Task: Find connections with filter location Ourinhos with filter topic #entrepreneursmindsetwith filter profile language Spanish with filter current company Intelerad Medical Systems with filter school St. Marys College with filter industry Bars, Taverns, and Nightclubs with filter service category Wealth Management with filter keywords title Translator
Action: Mouse moved to (261, 374)
Screenshot: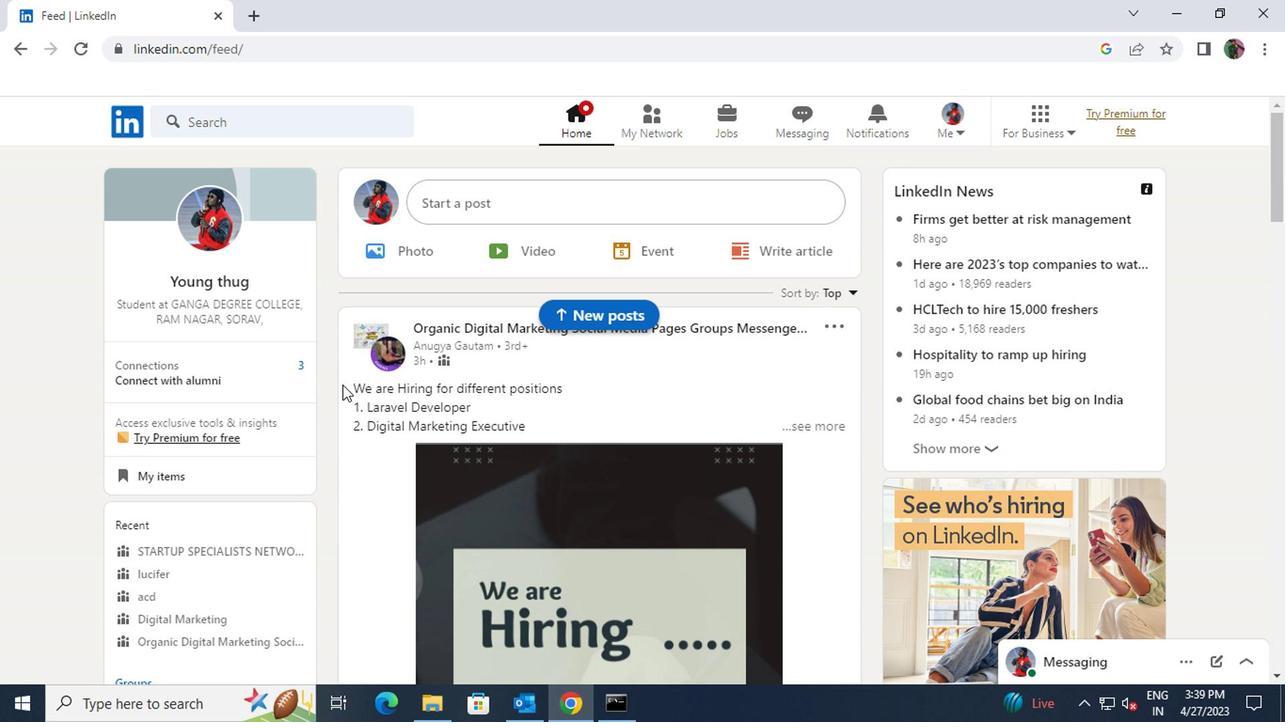 
Action: Mouse pressed left at (261, 374)
Screenshot: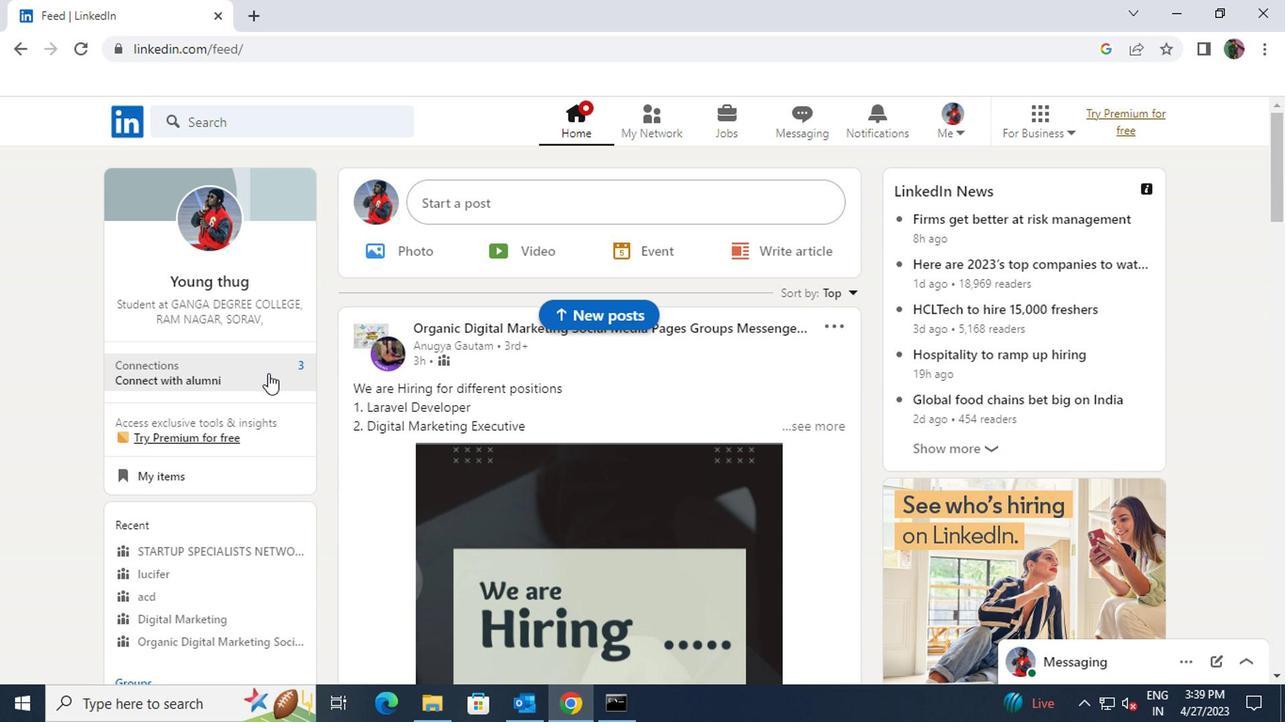 
Action: Mouse moved to (265, 233)
Screenshot: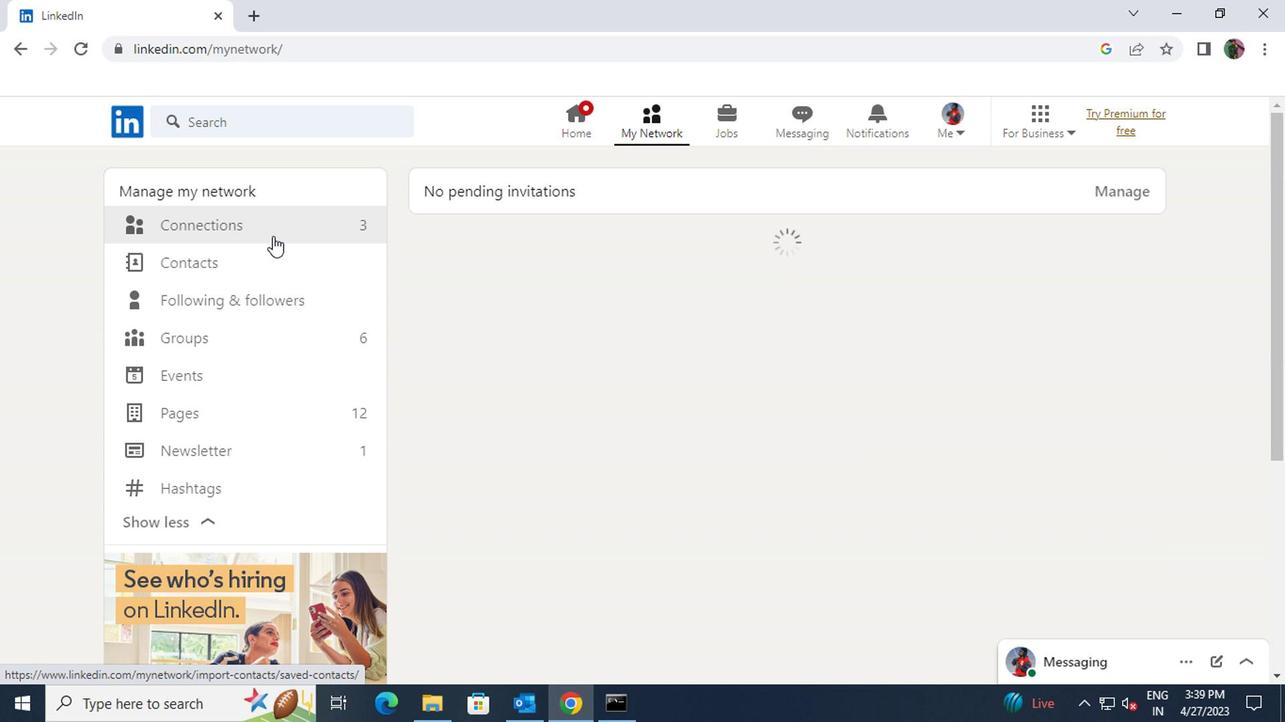 
Action: Mouse pressed left at (265, 233)
Screenshot: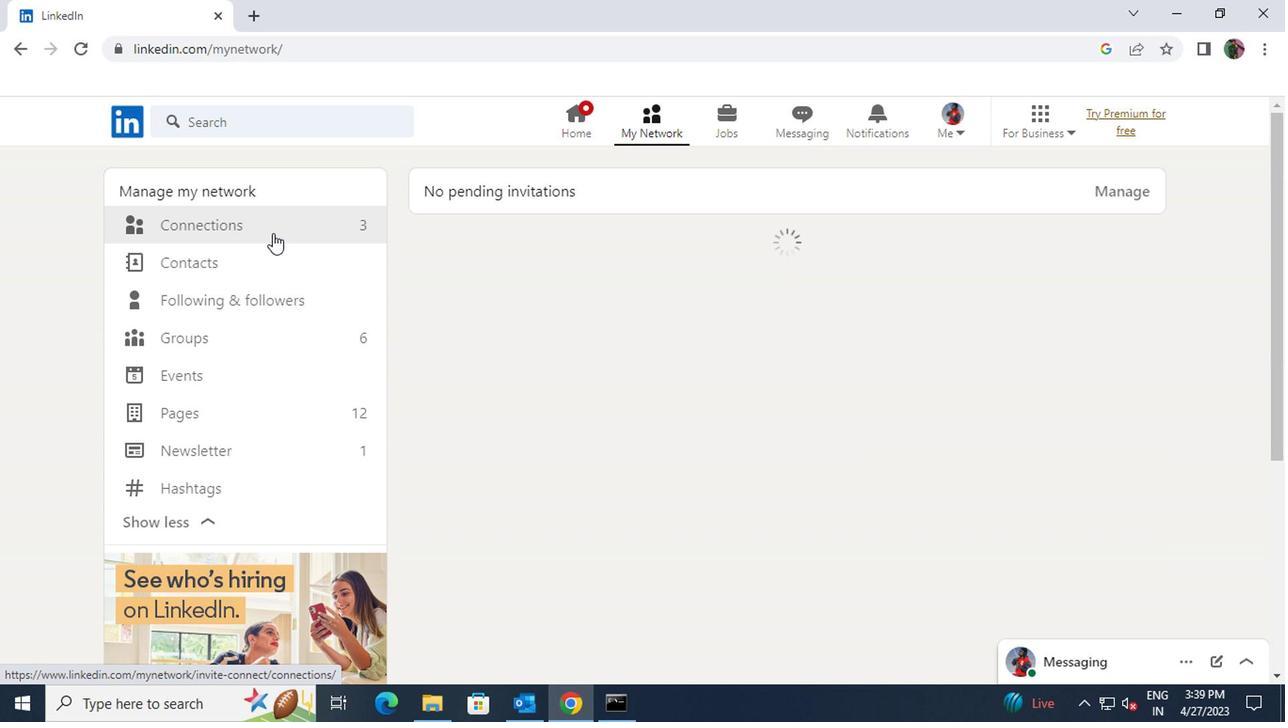 
Action: Mouse moved to (761, 220)
Screenshot: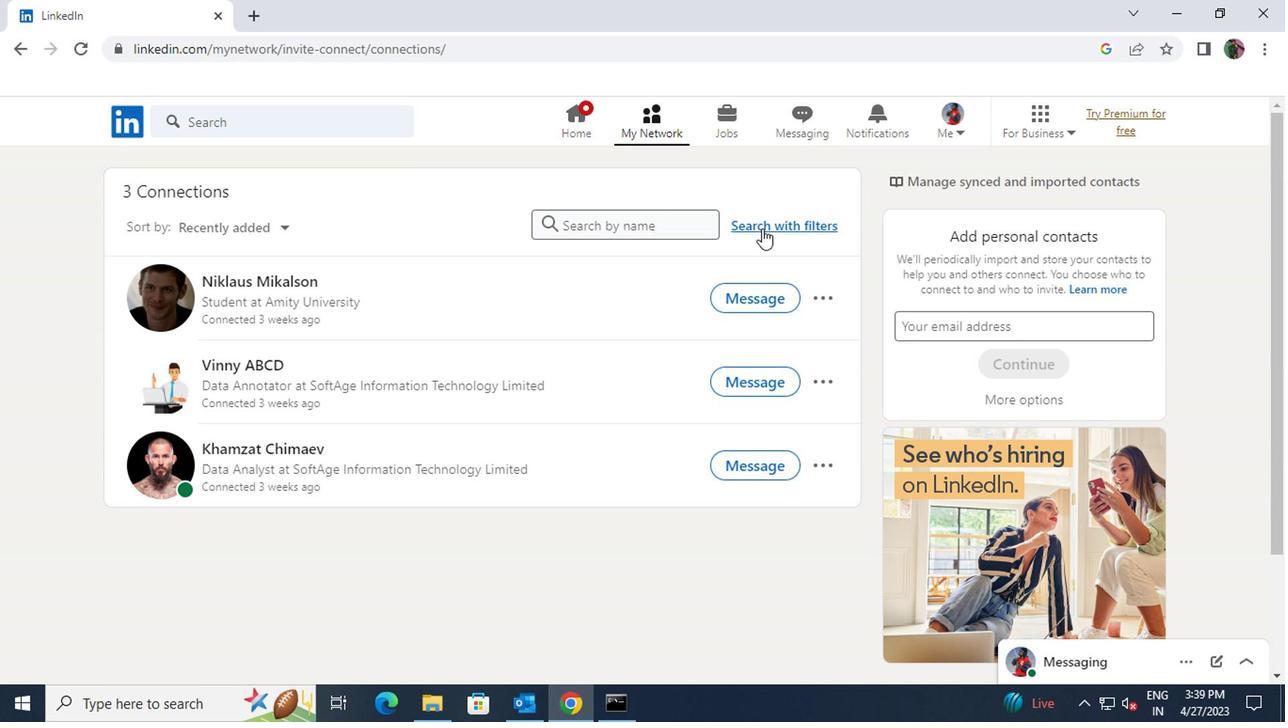 
Action: Mouse pressed left at (761, 220)
Screenshot: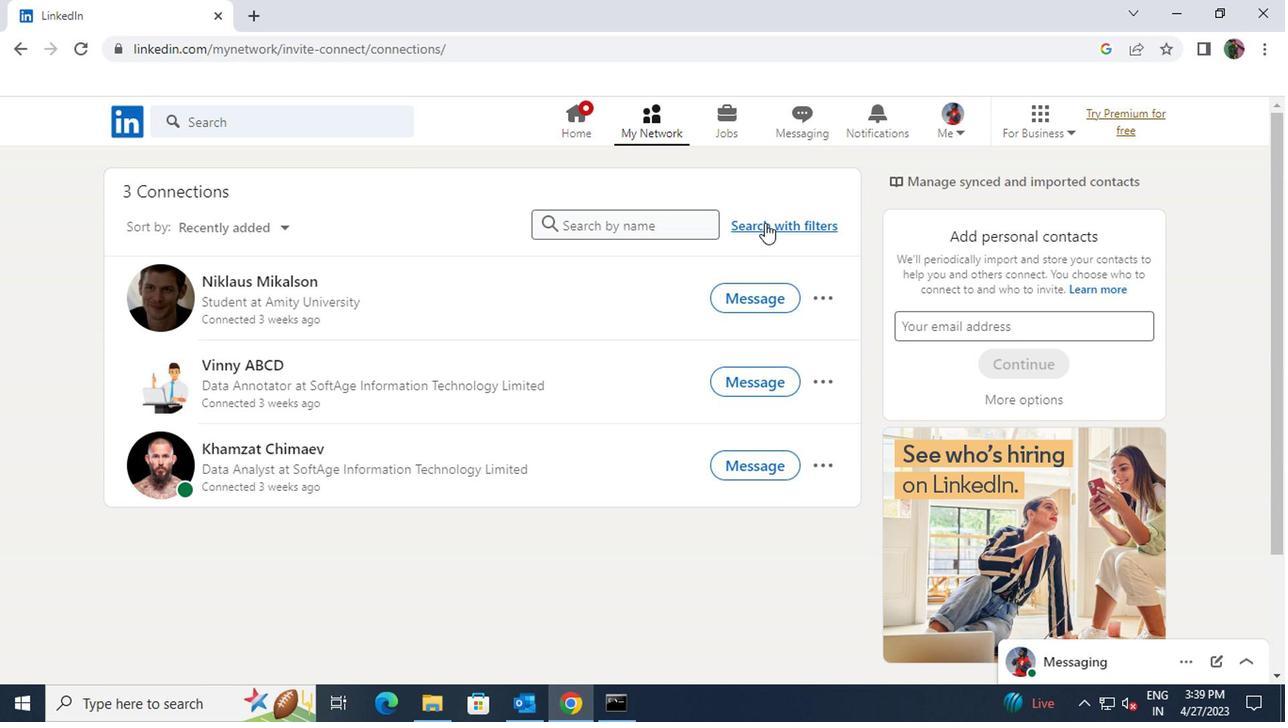 
Action: Mouse moved to (710, 179)
Screenshot: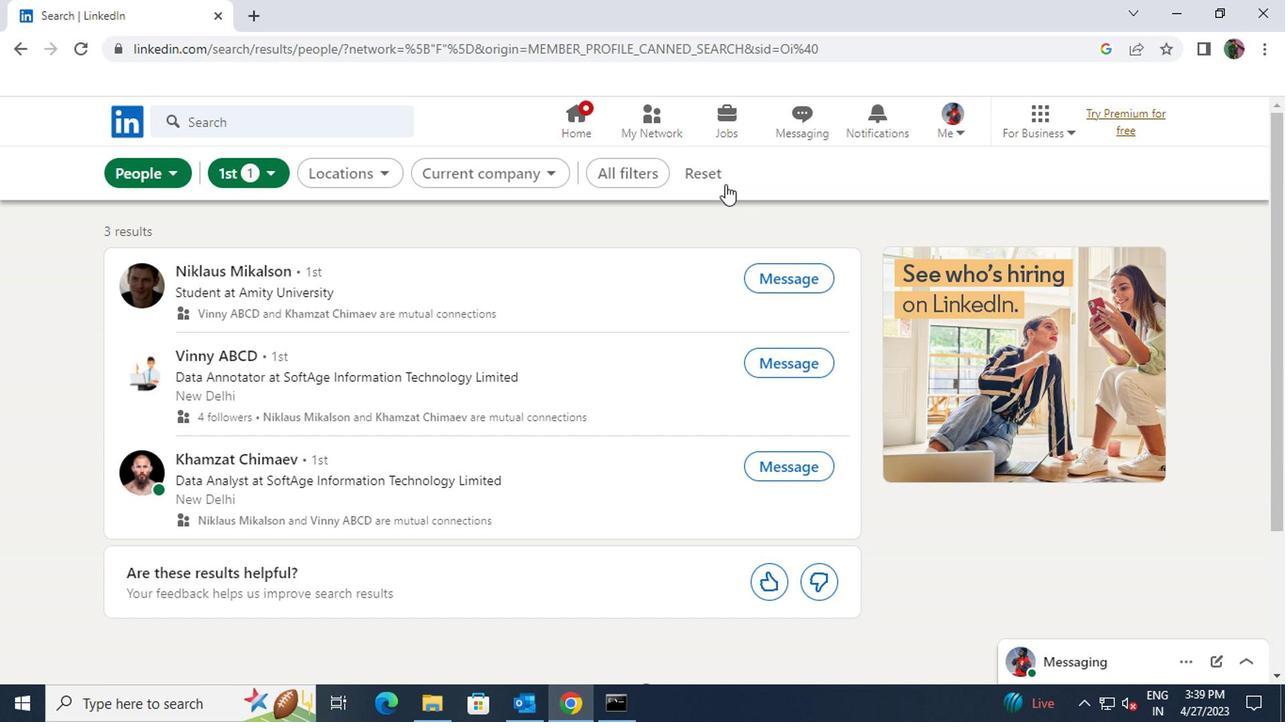 
Action: Mouse pressed left at (710, 179)
Screenshot: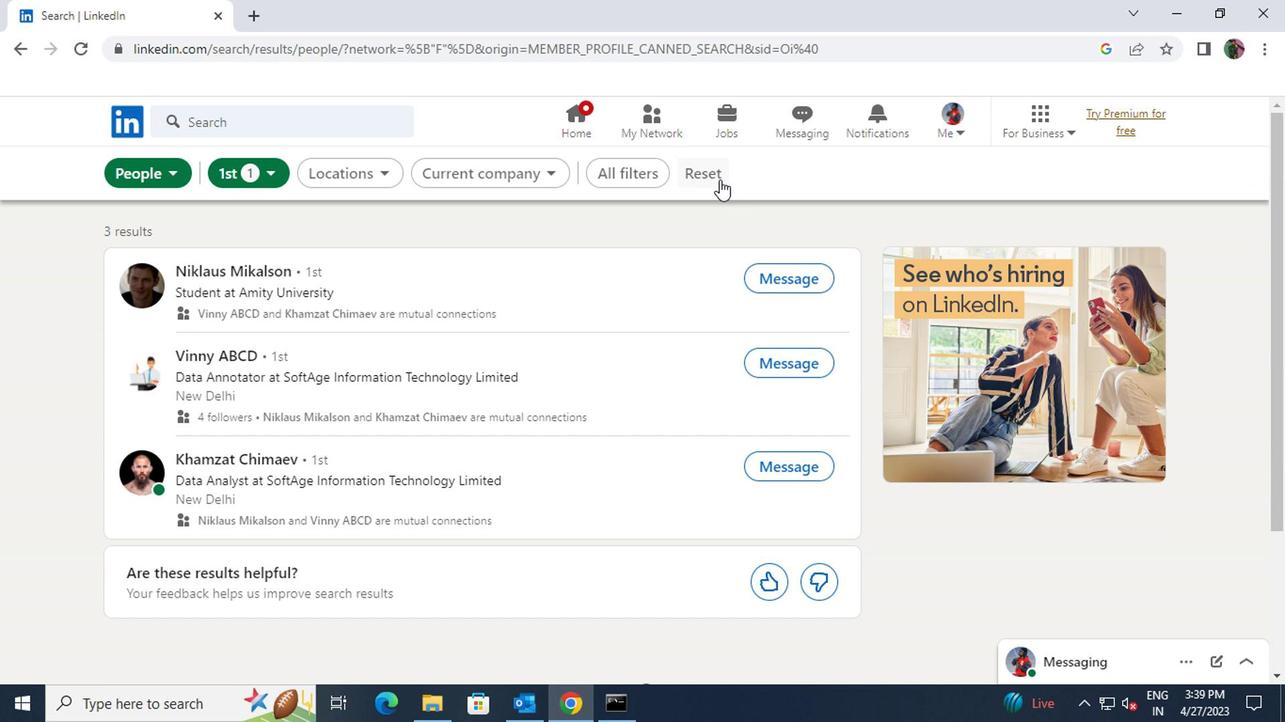 
Action: Mouse moved to (682, 176)
Screenshot: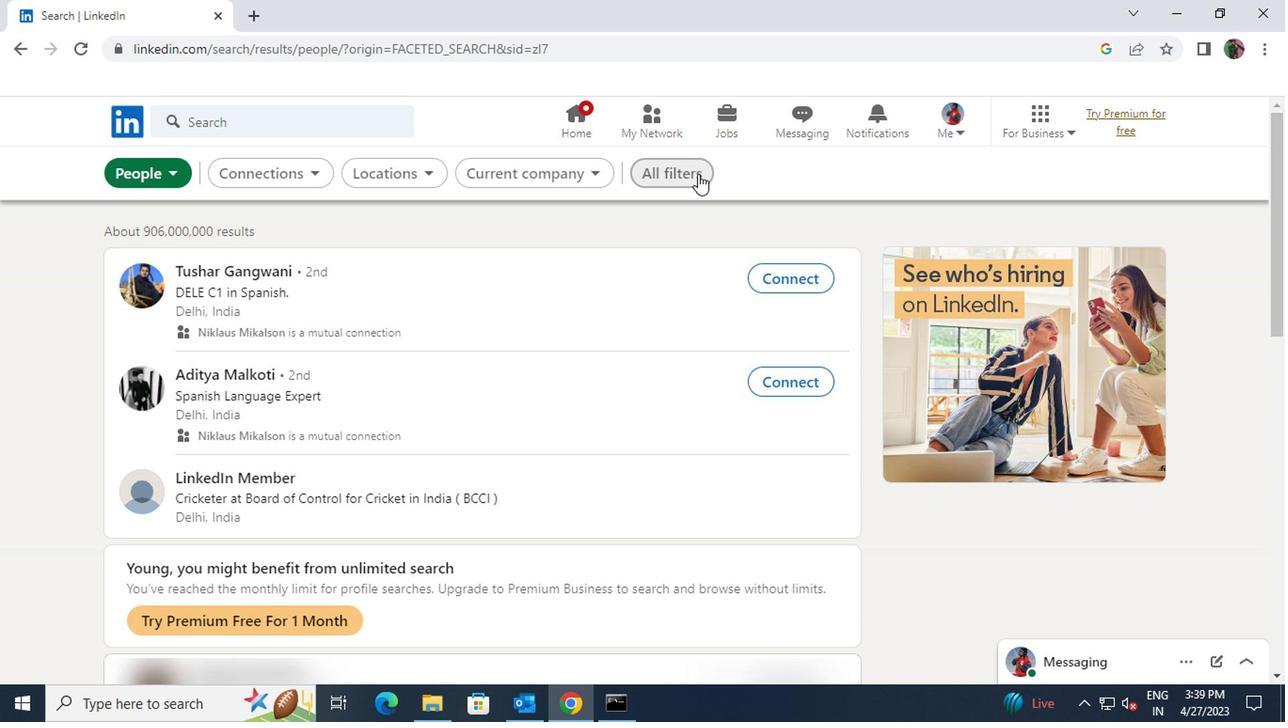 
Action: Mouse pressed left at (682, 176)
Screenshot: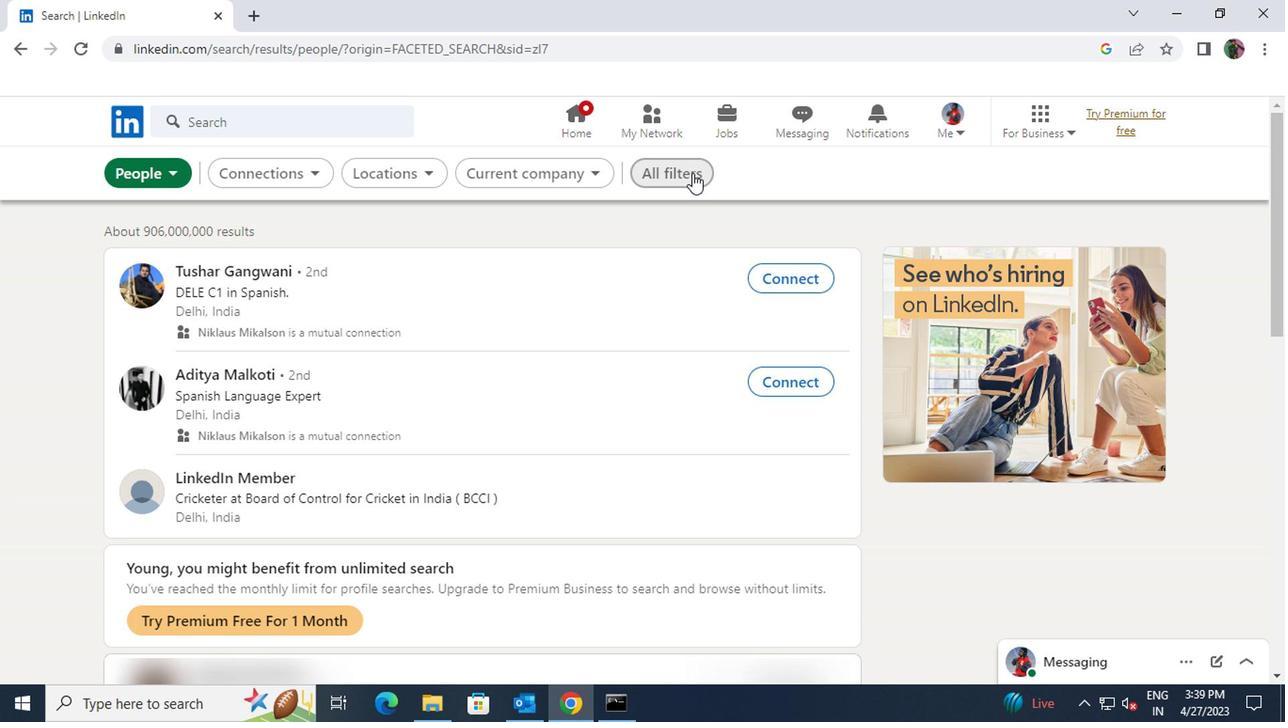 
Action: Mouse moved to (919, 401)
Screenshot: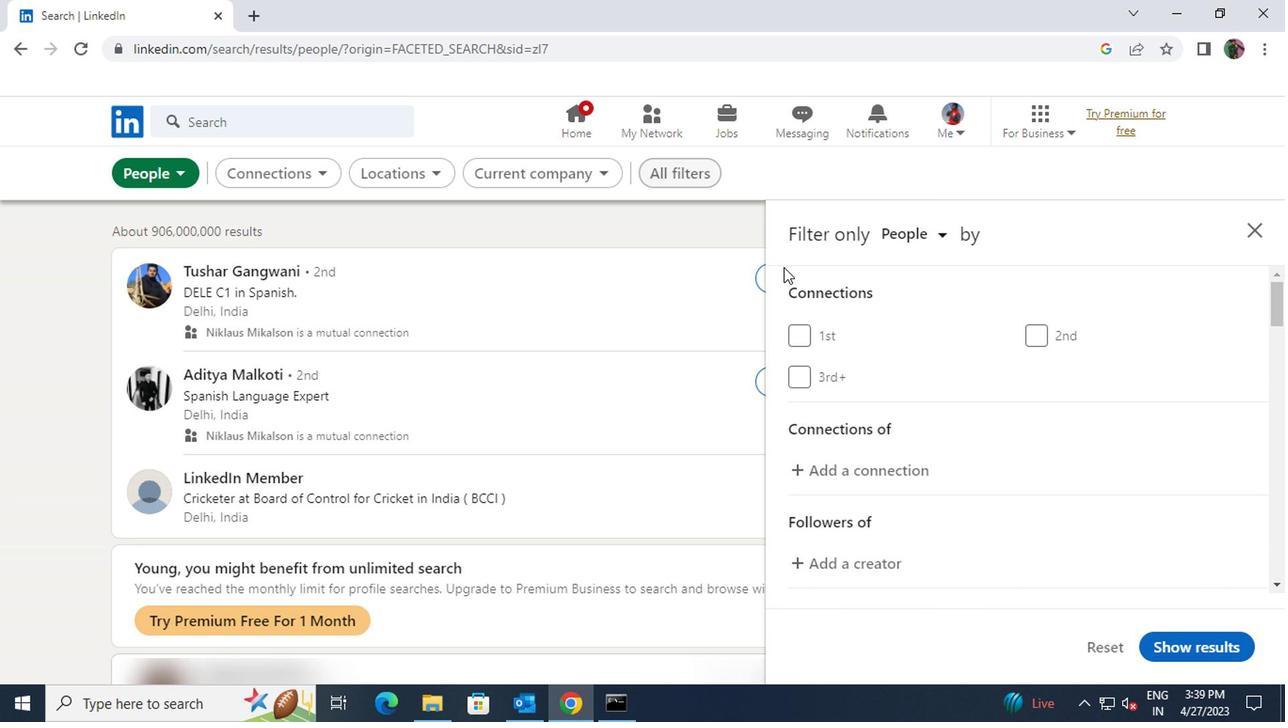 
Action: Mouse scrolled (919, 400) with delta (0, 0)
Screenshot: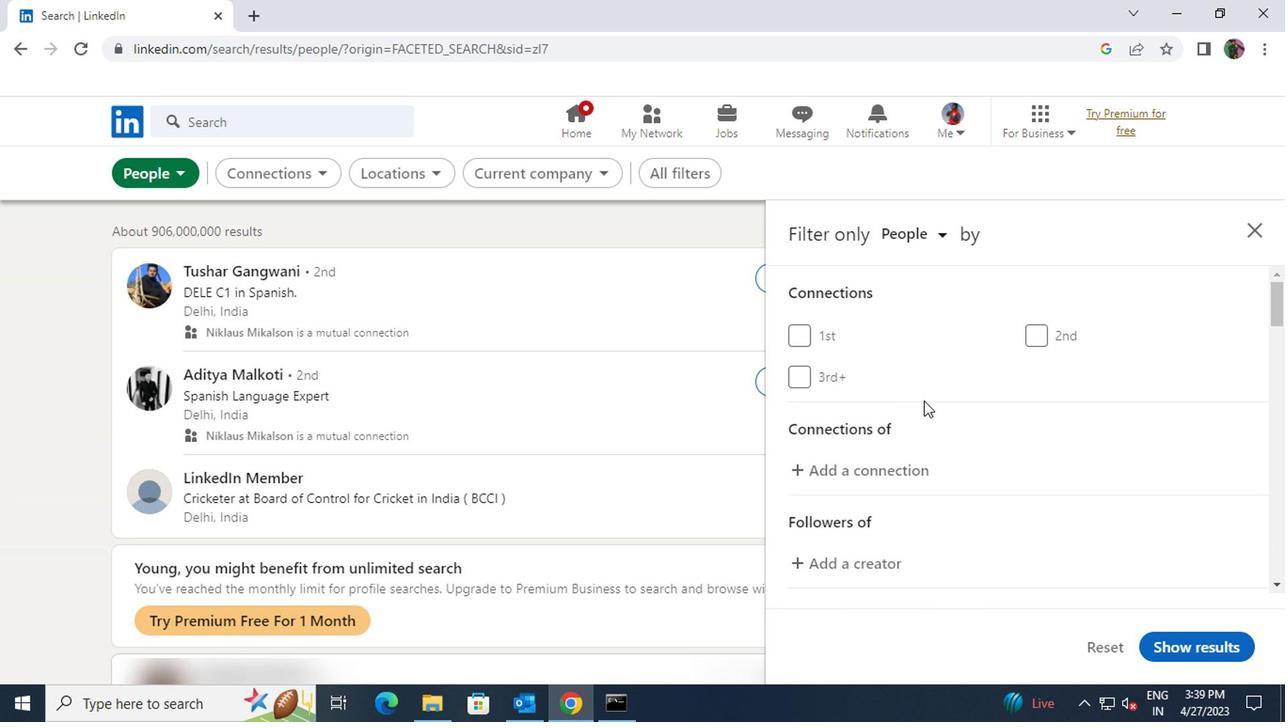 
Action: Mouse scrolled (919, 400) with delta (0, 0)
Screenshot: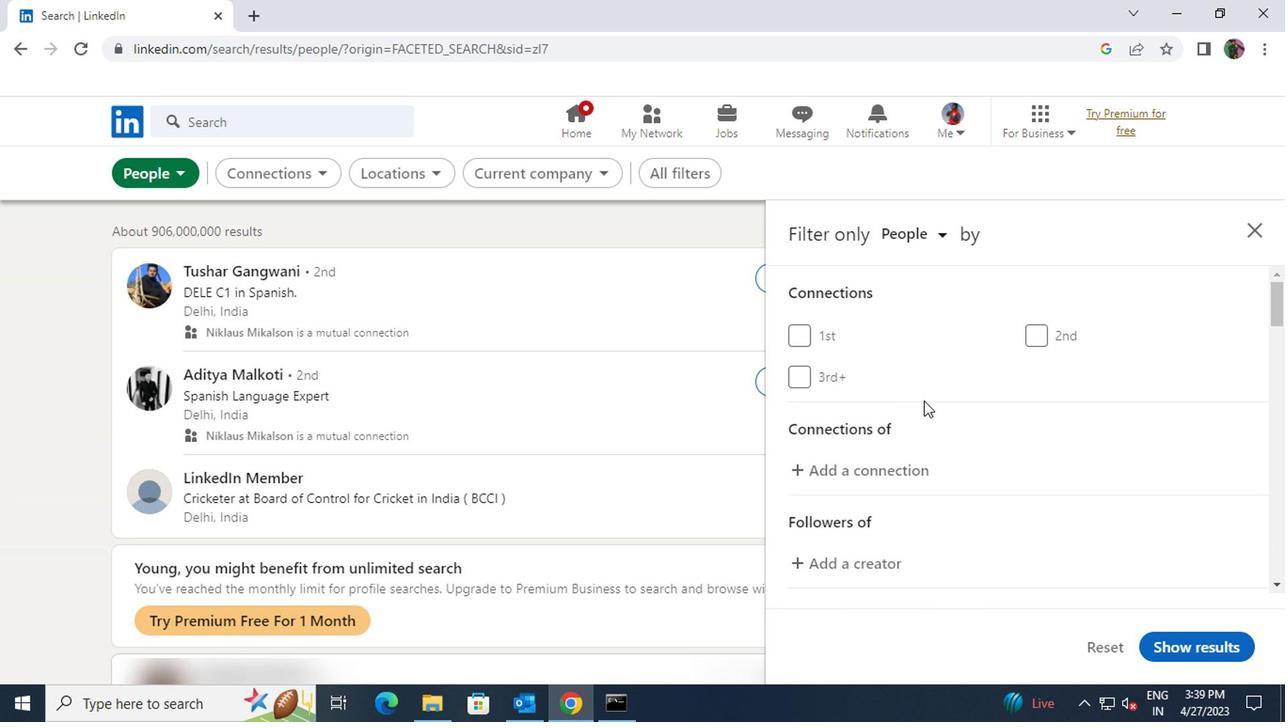 
Action: Mouse scrolled (919, 400) with delta (0, 0)
Screenshot: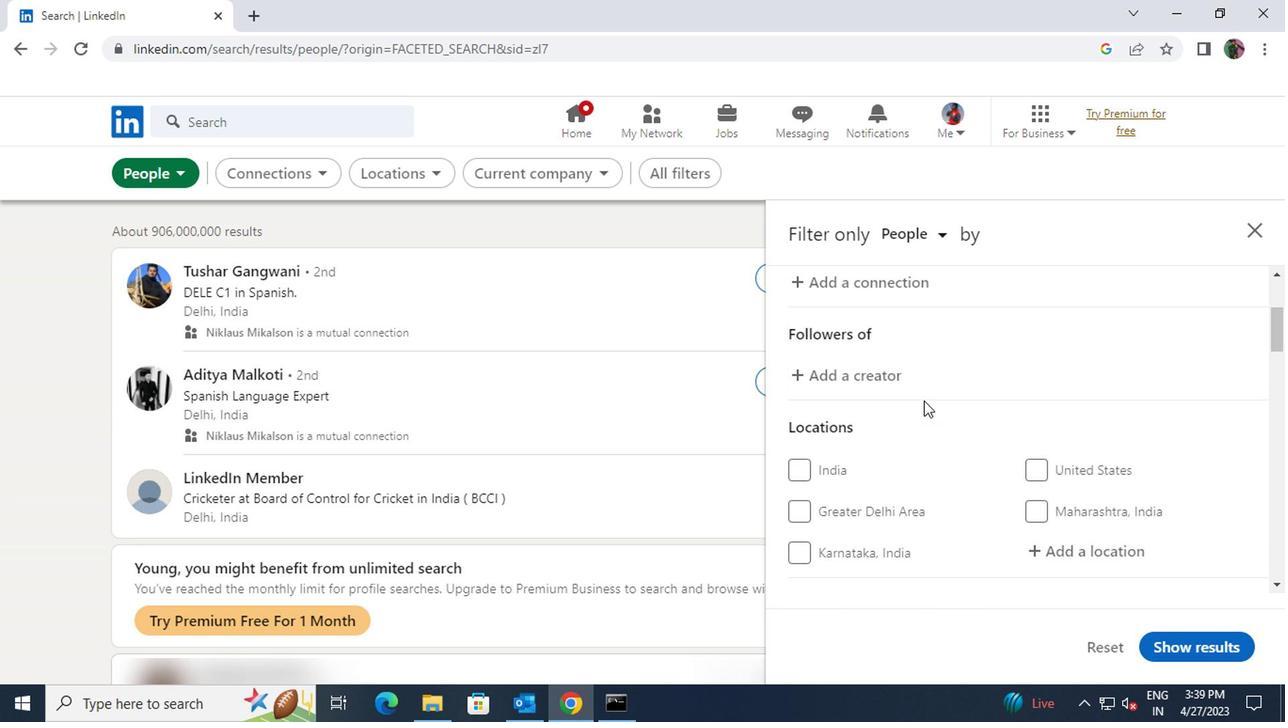 
Action: Mouse moved to (1050, 457)
Screenshot: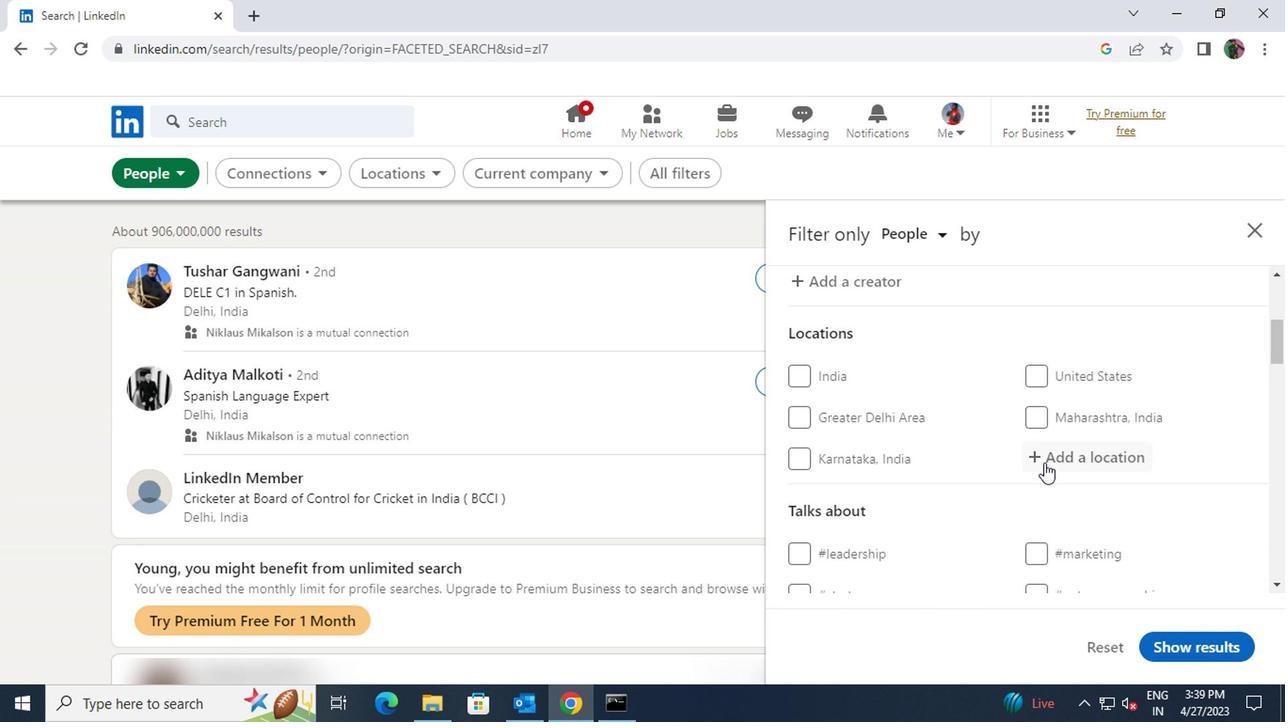 
Action: Mouse pressed left at (1050, 457)
Screenshot: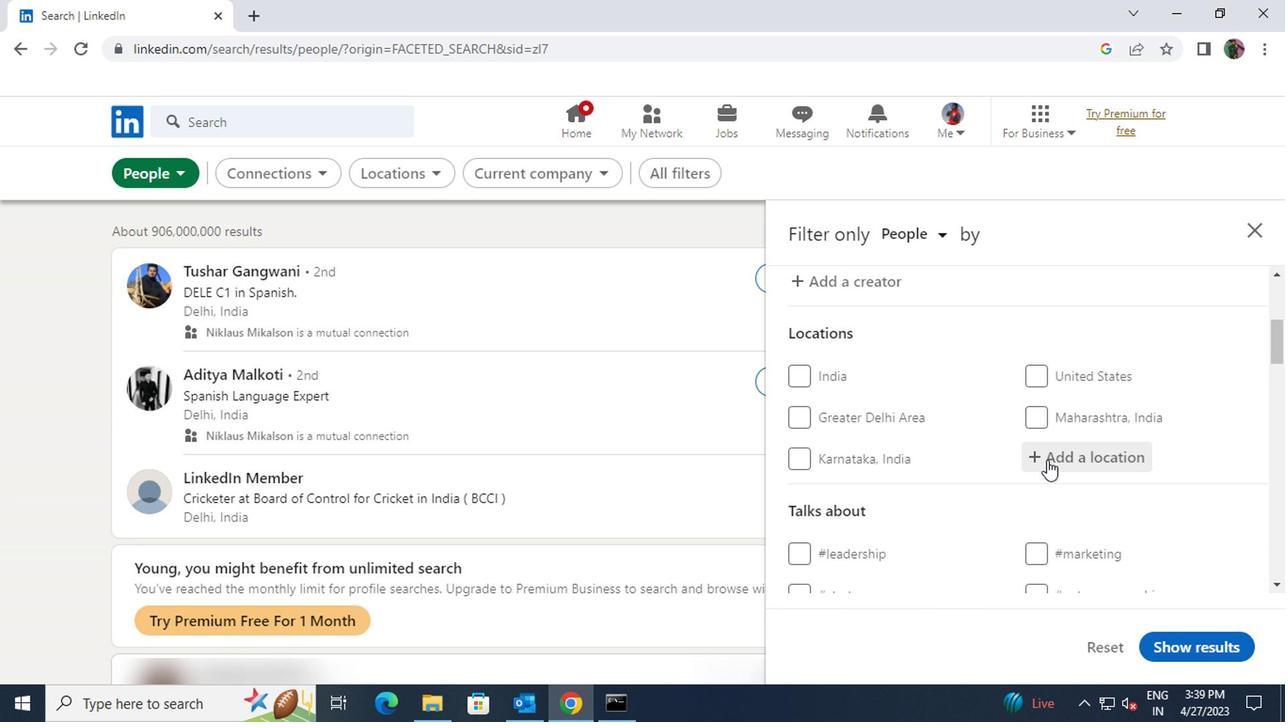 
Action: Mouse moved to (1050, 455)
Screenshot: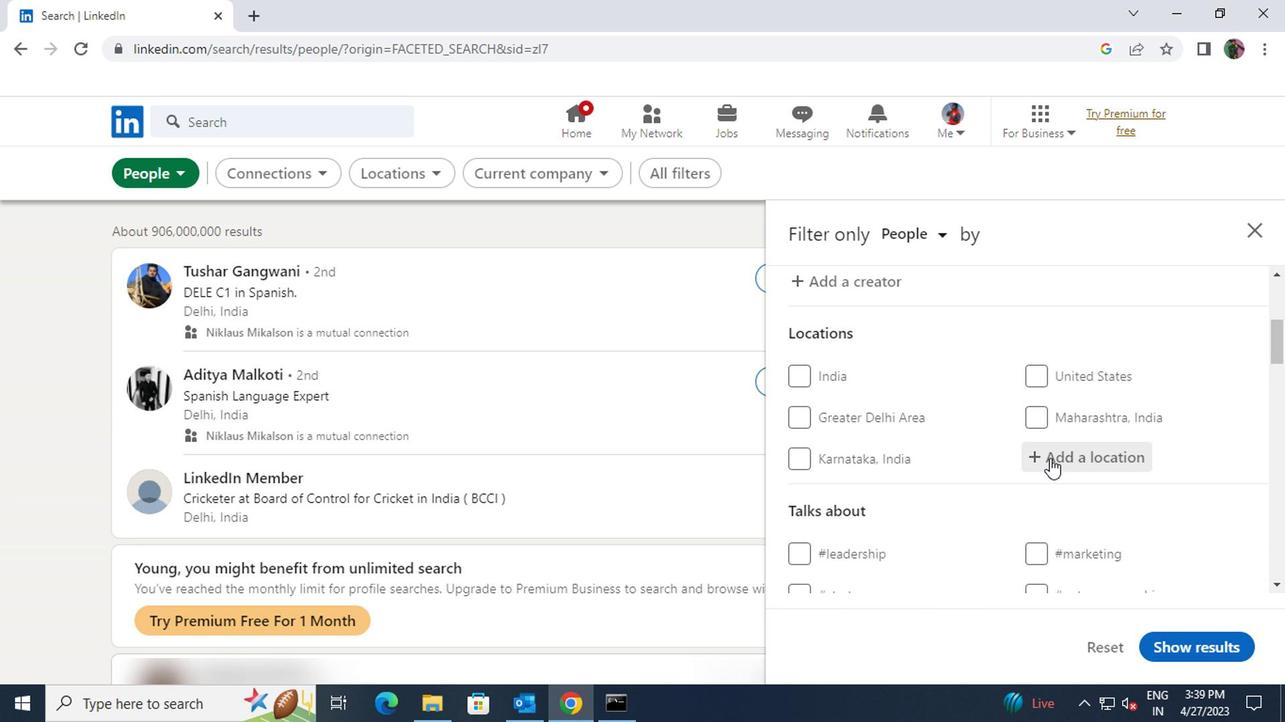 
Action: Key pressed <Key.shift>OURINHOS
Screenshot: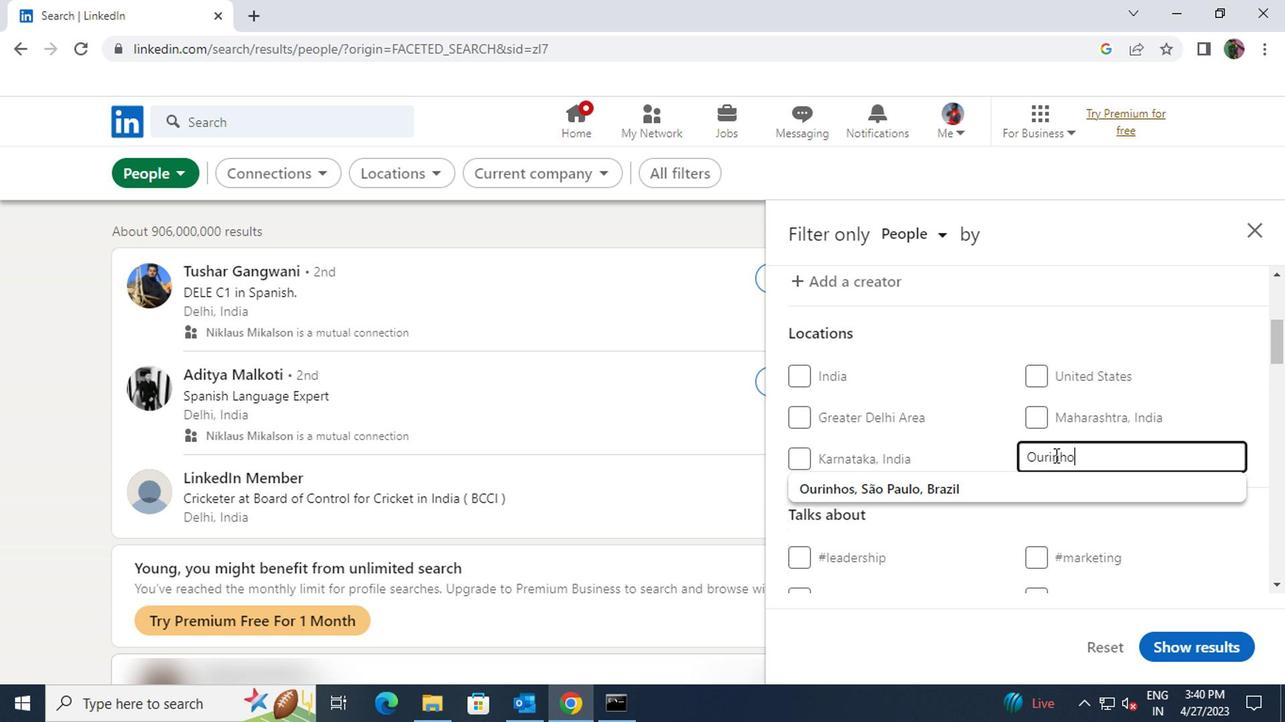 
Action: Mouse moved to (1032, 481)
Screenshot: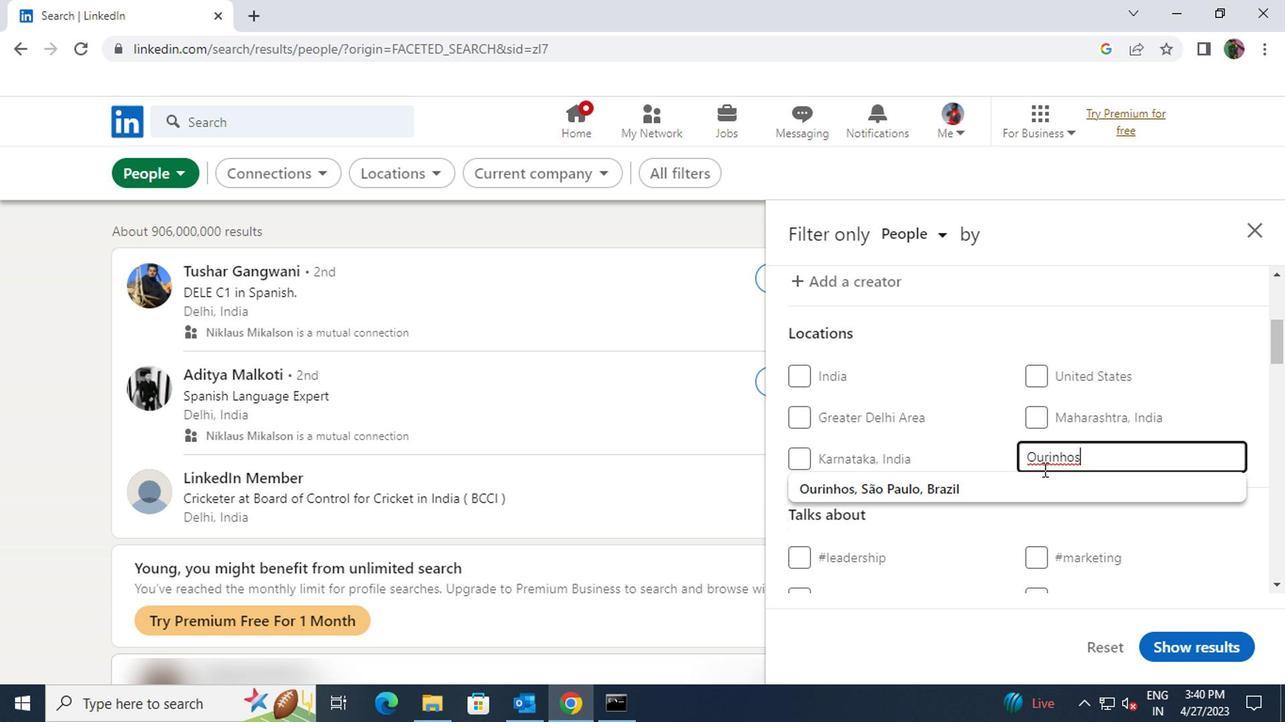 
Action: Mouse pressed left at (1032, 481)
Screenshot: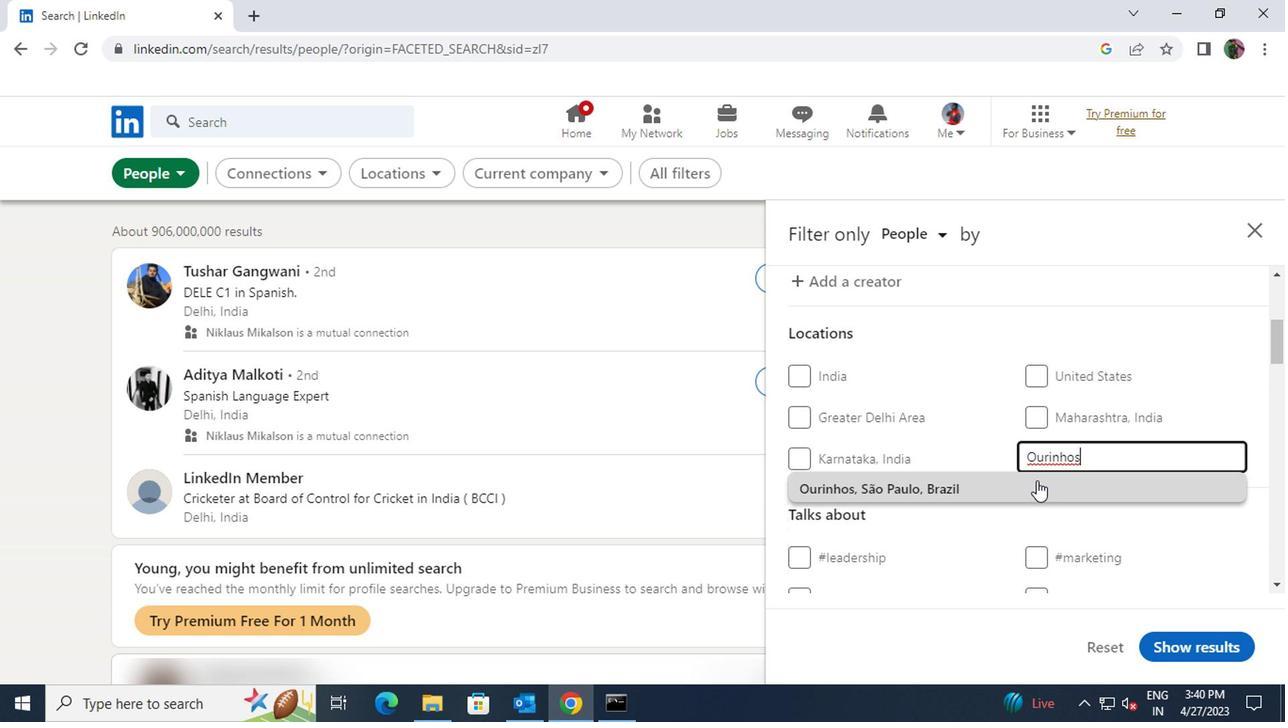 
Action: Mouse scrolled (1032, 479) with delta (0, -1)
Screenshot: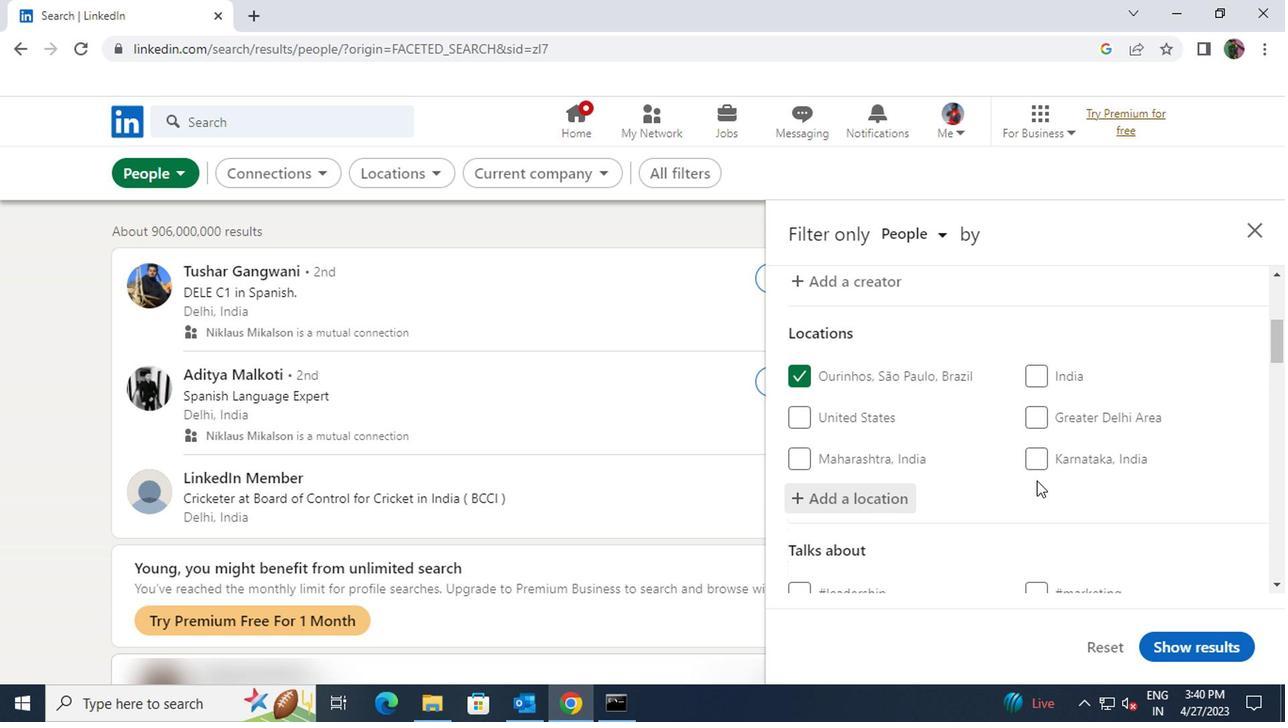 
Action: Mouse scrolled (1032, 479) with delta (0, -1)
Screenshot: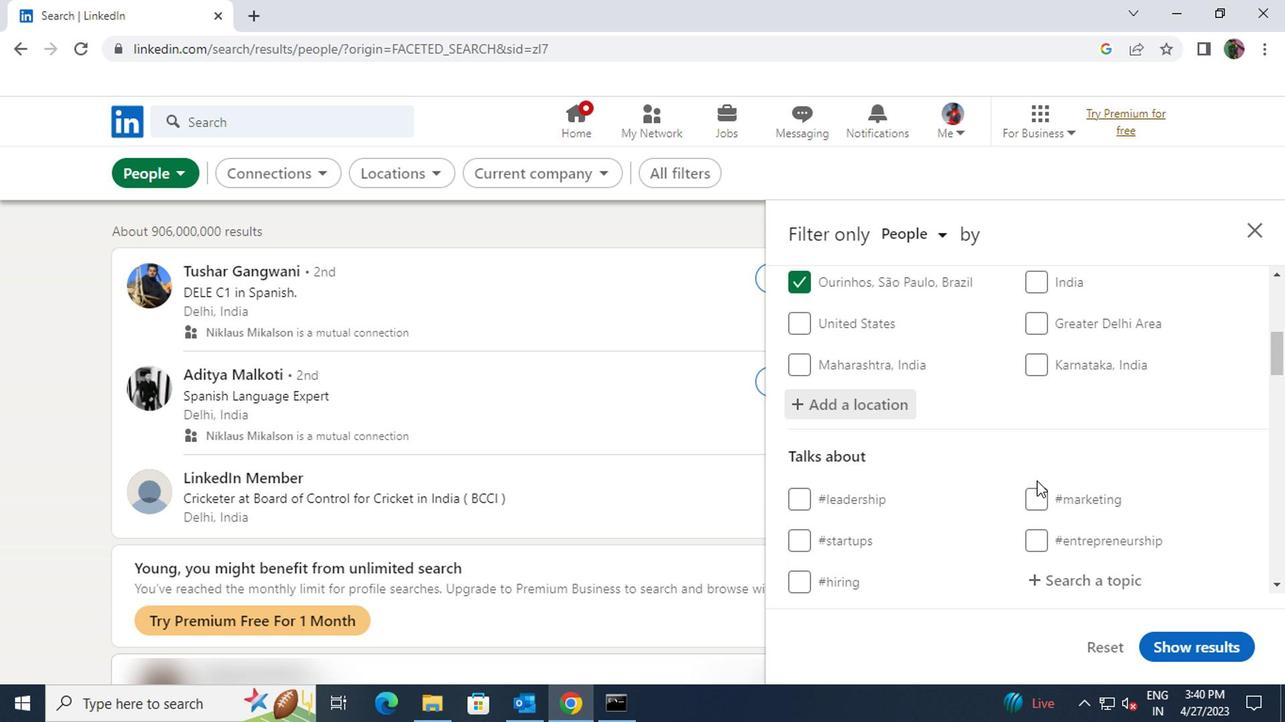 
Action: Mouse pressed left at (1032, 481)
Screenshot: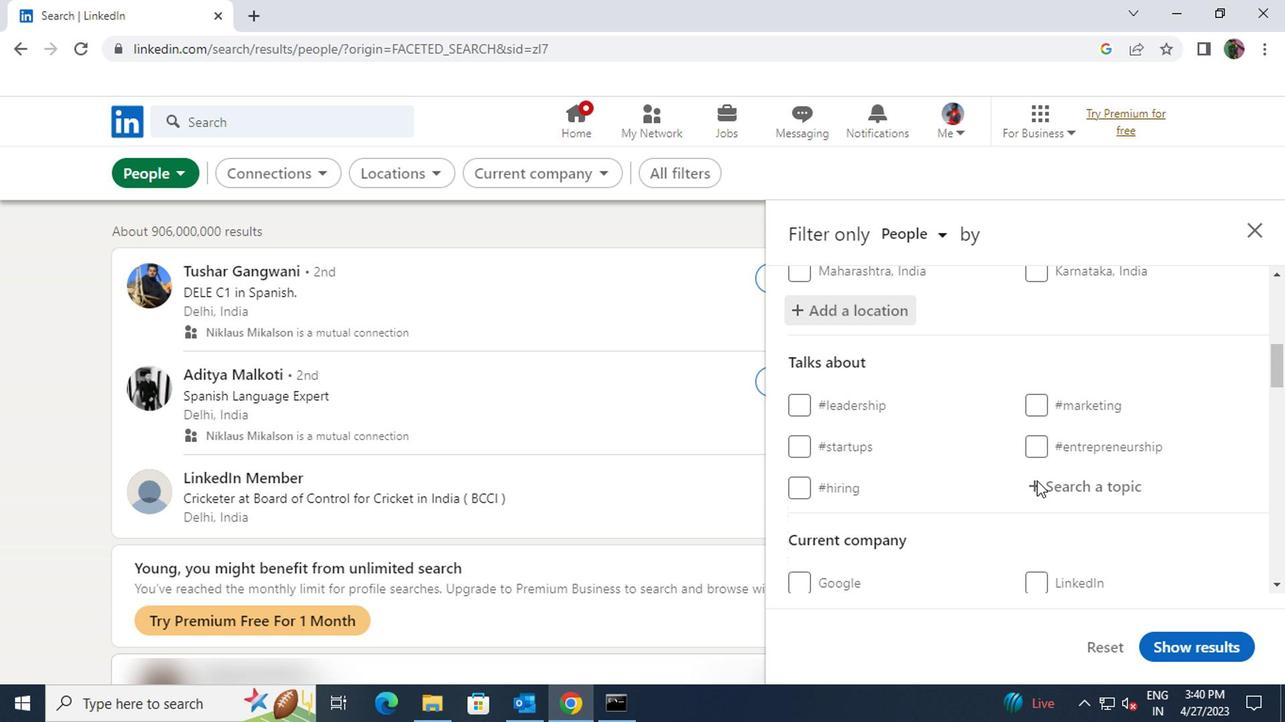 
Action: Key pressed <Key.shift><Key.shift><Key.shift><Key.shift><Key.shift><Key.shift><Key.shift><Key.shift><Key.shift><Key.shift><Key.shift><Key.shift><Key.shift><Key.shift><Key.shift><Key.shift><Key.shift><Key.shift>#ENTERPENERMINDSETWITH
Screenshot: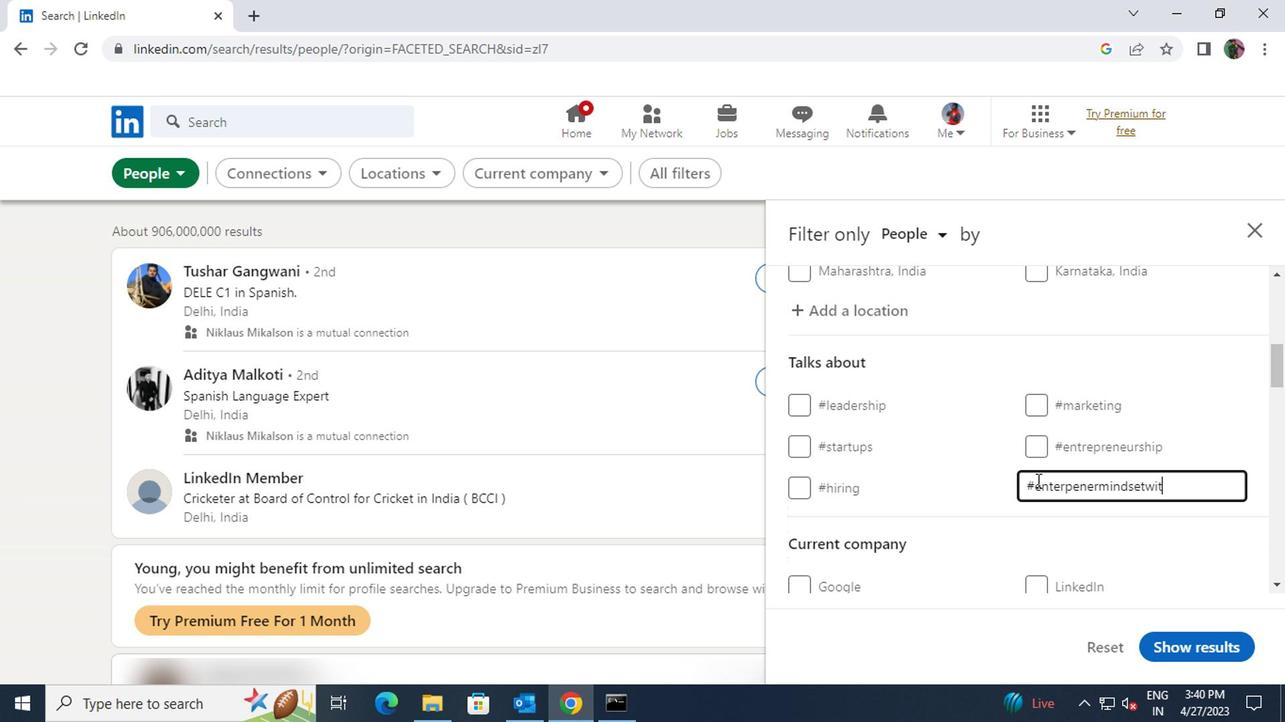 
Action: Mouse scrolled (1032, 479) with delta (0, -1)
Screenshot: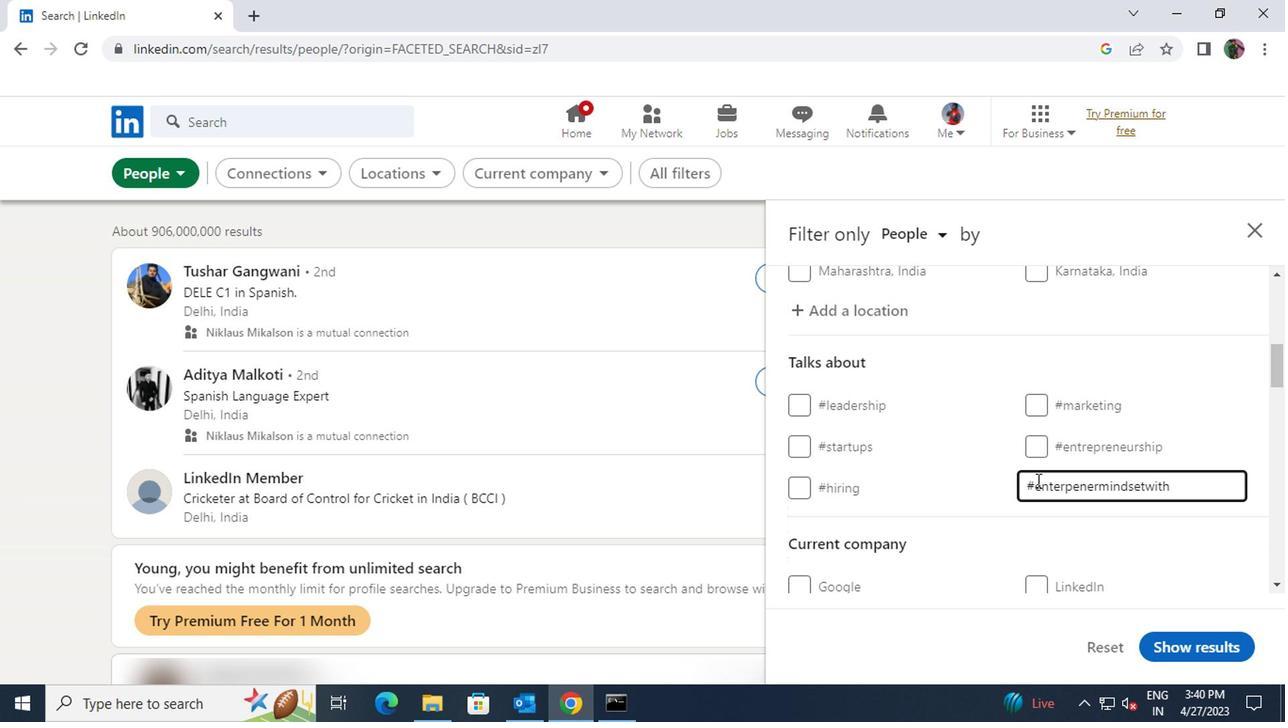 
Action: Mouse scrolled (1032, 479) with delta (0, -1)
Screenshot: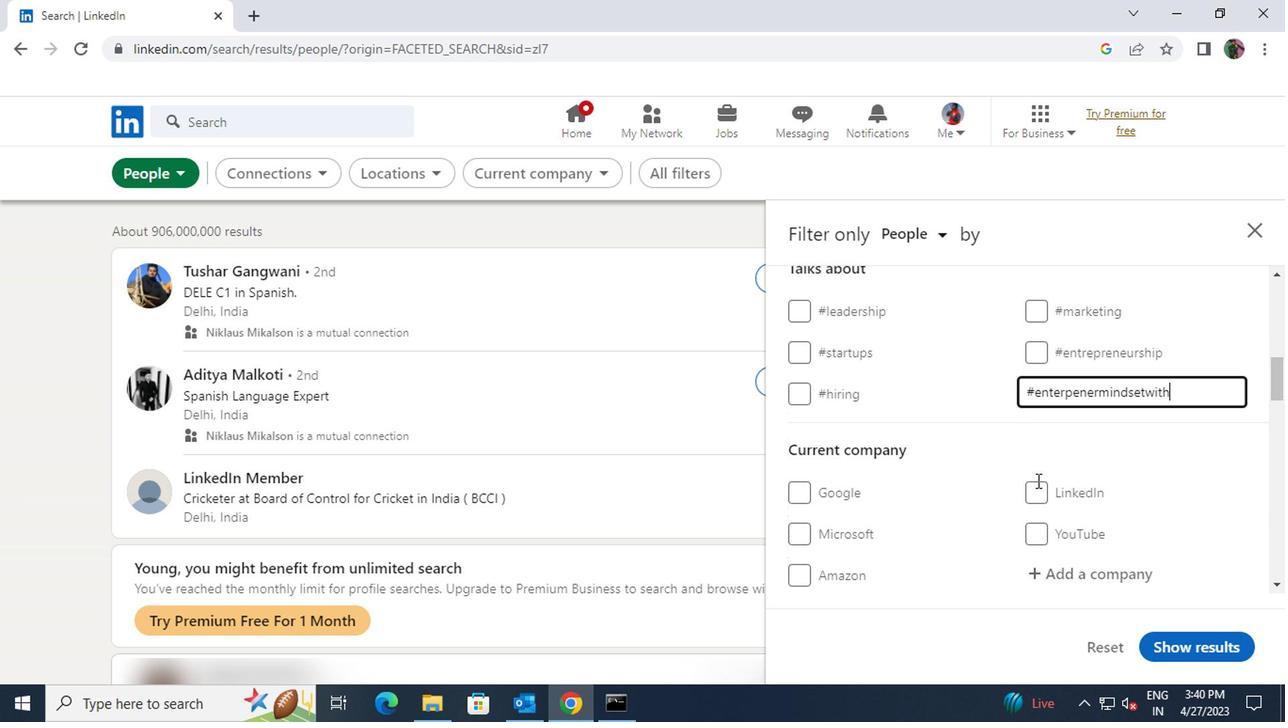 
Action: Mouse pressed left at (1032, 481)
Screenshot: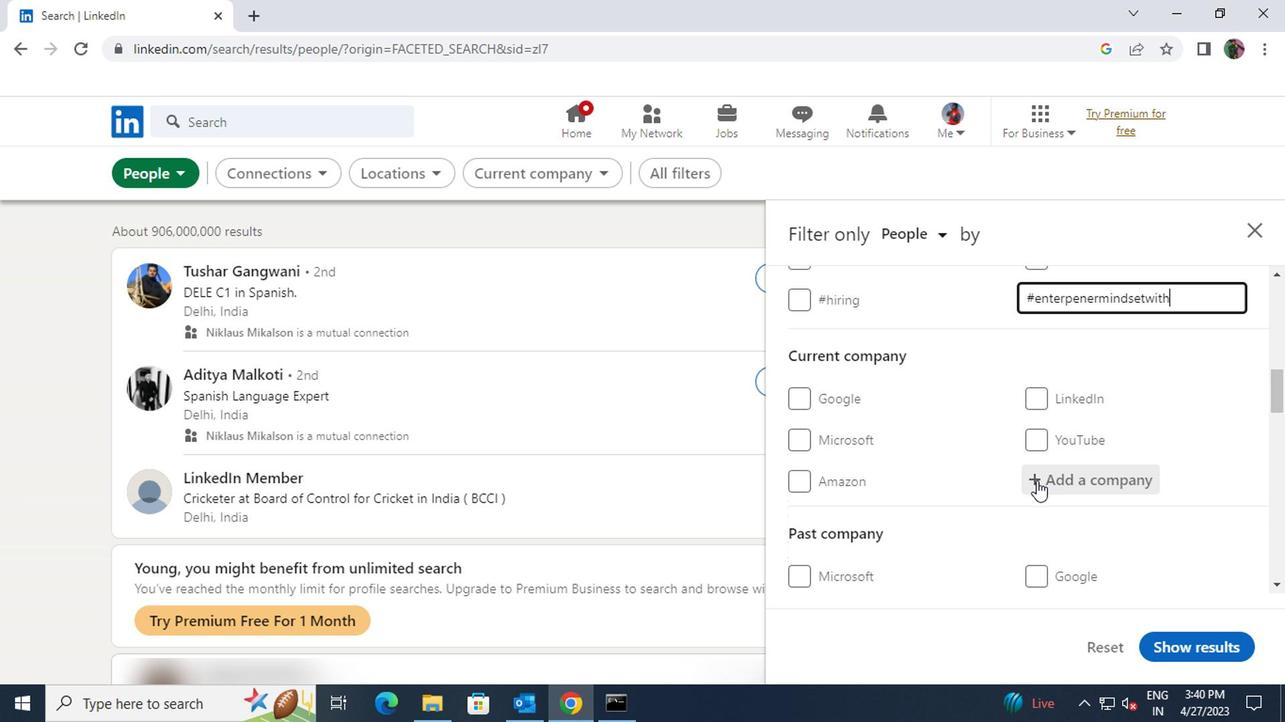 
Action: Key pressed <Key.shift>INTELER
Screenshot: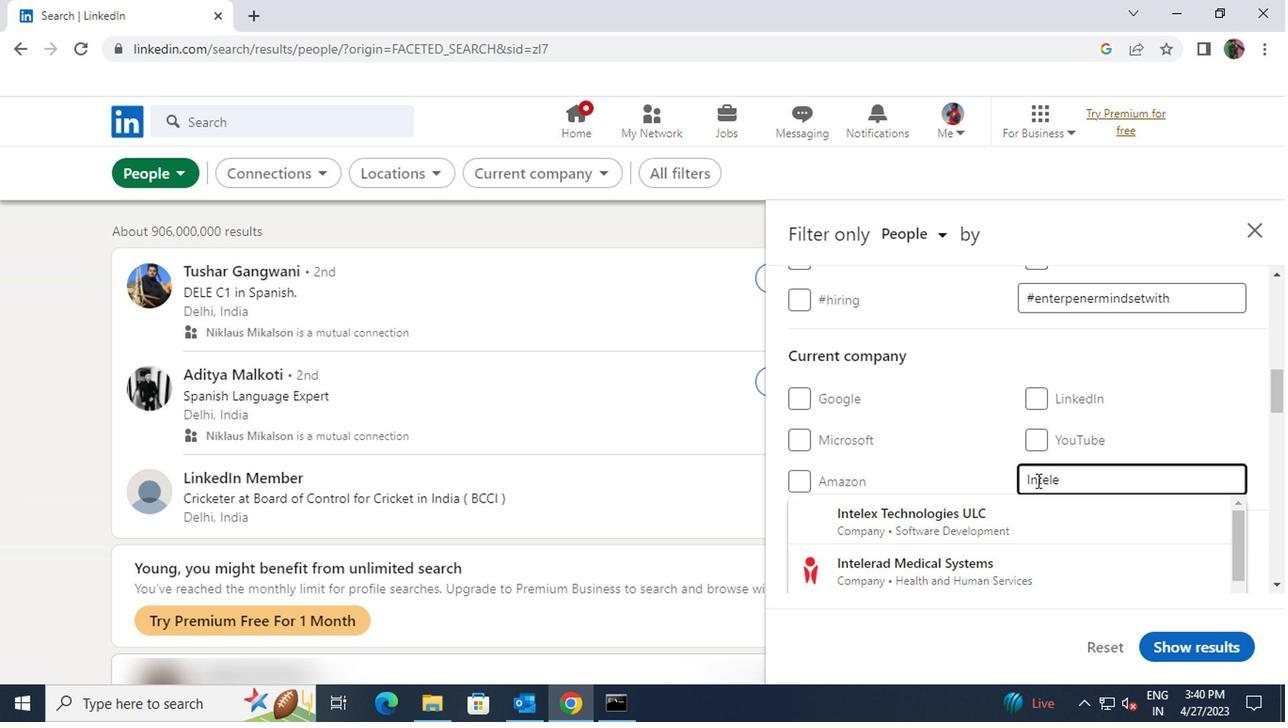 
Action: Mouse moved to (995, 520)
Screenshot: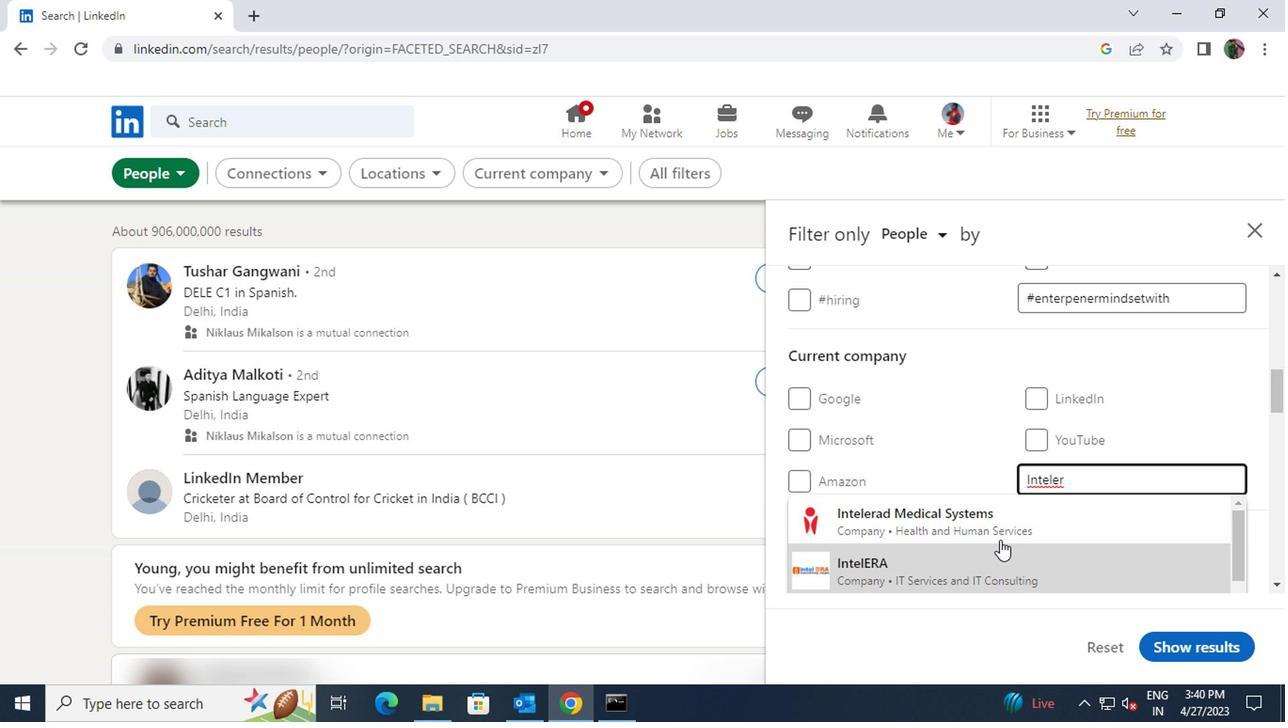 
Action: Mouse pressed left at (995, 520)
Screenshot: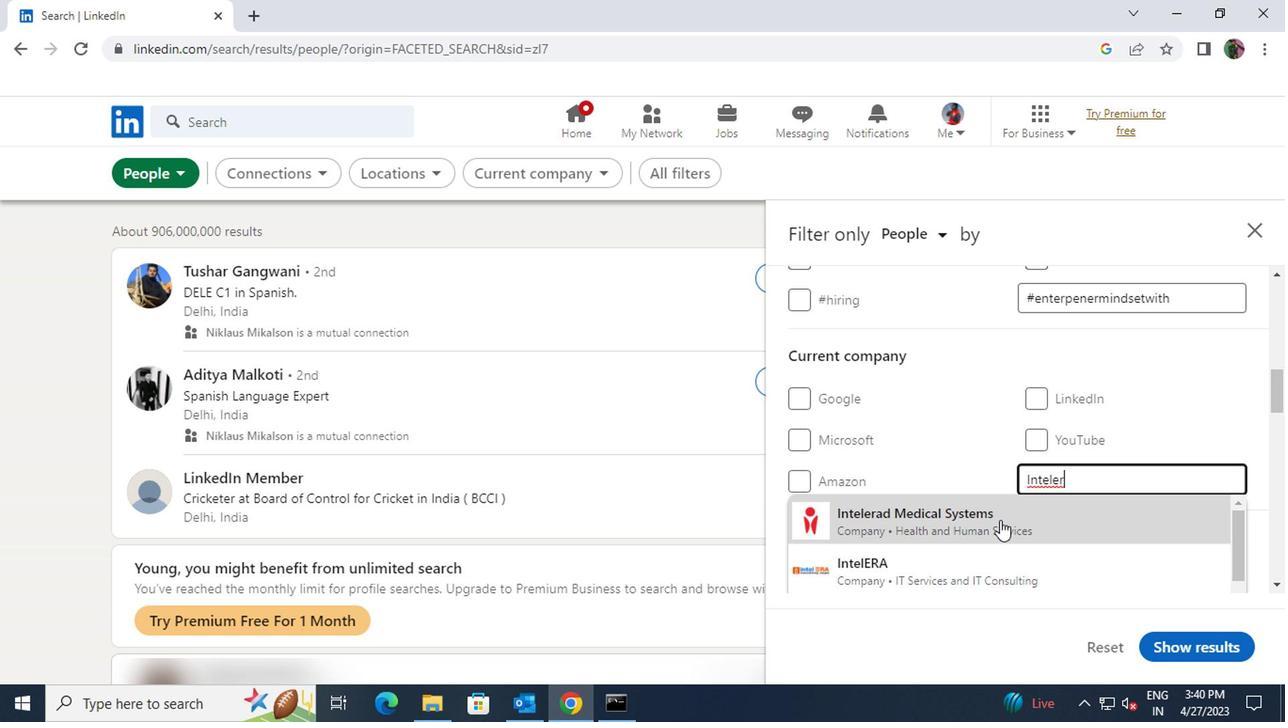
Action: Mouse scrolled (995, 519) with delta (0, 0)
Screenshot: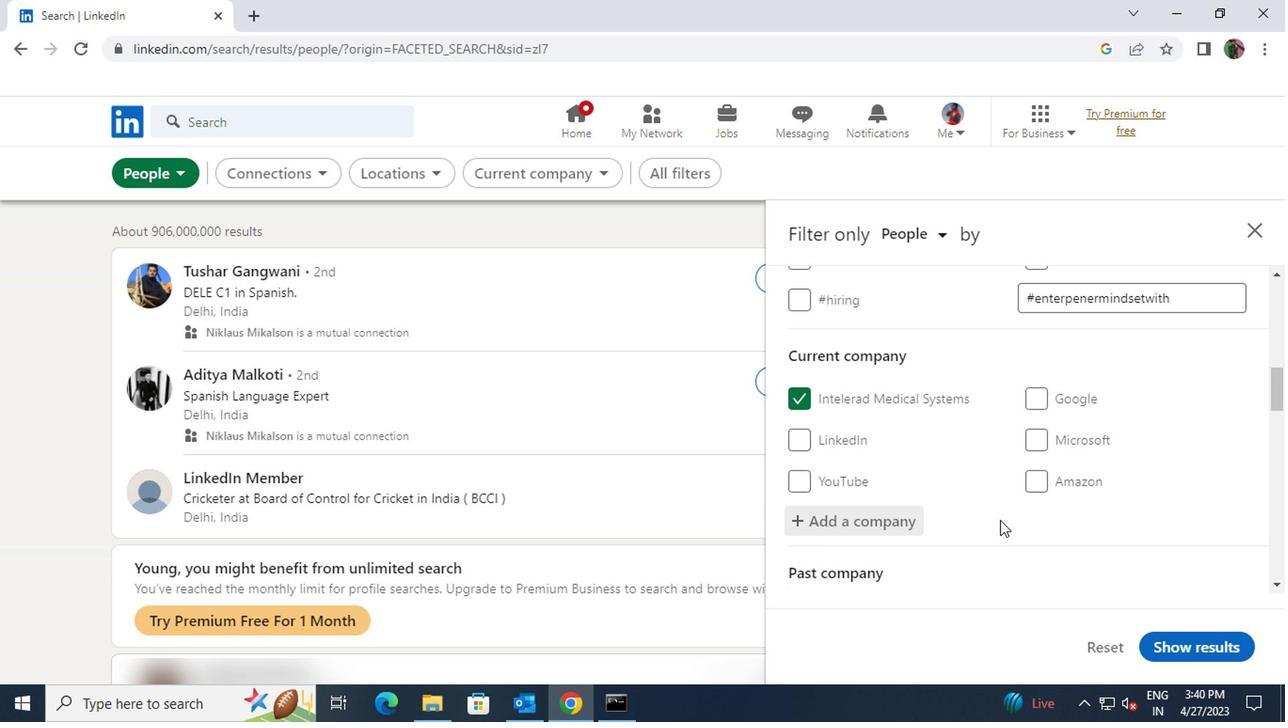 
Action: Mouse scrolled (995, 519) with delta (0, 0)
Screenshot: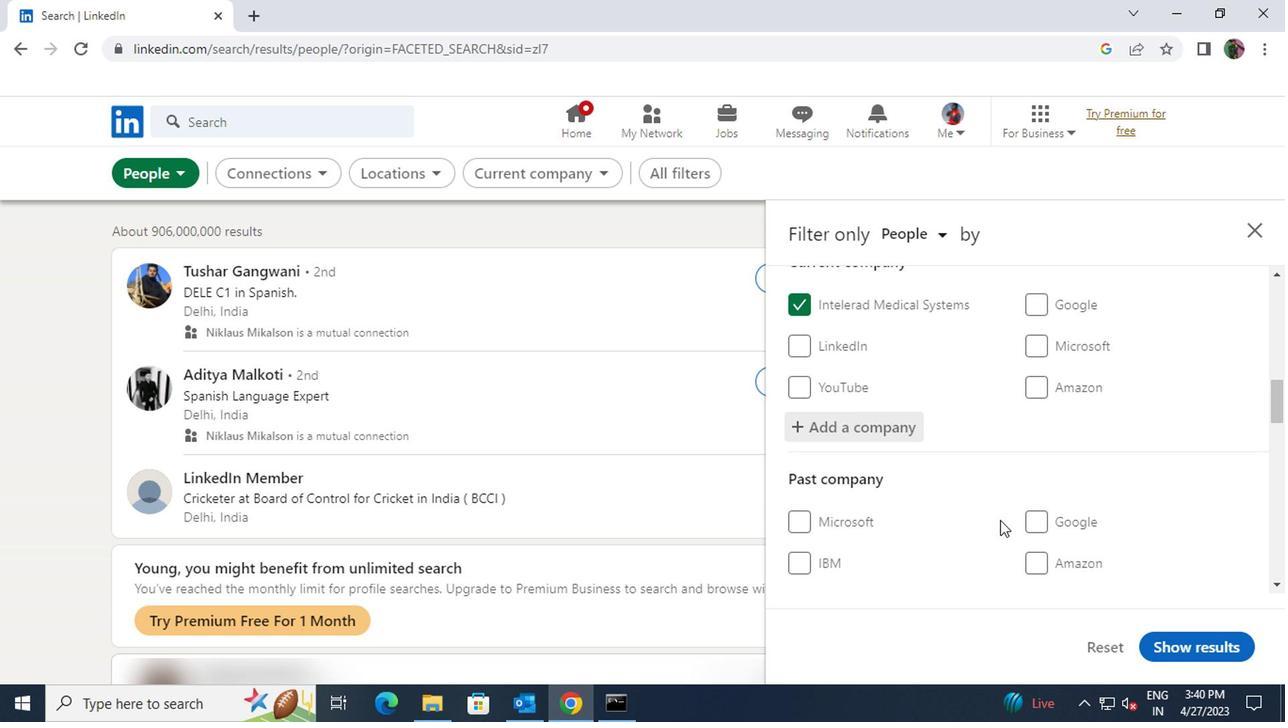 
Action: Mouse scrolled (995, 519) with delta (0, 0)
Screenshot: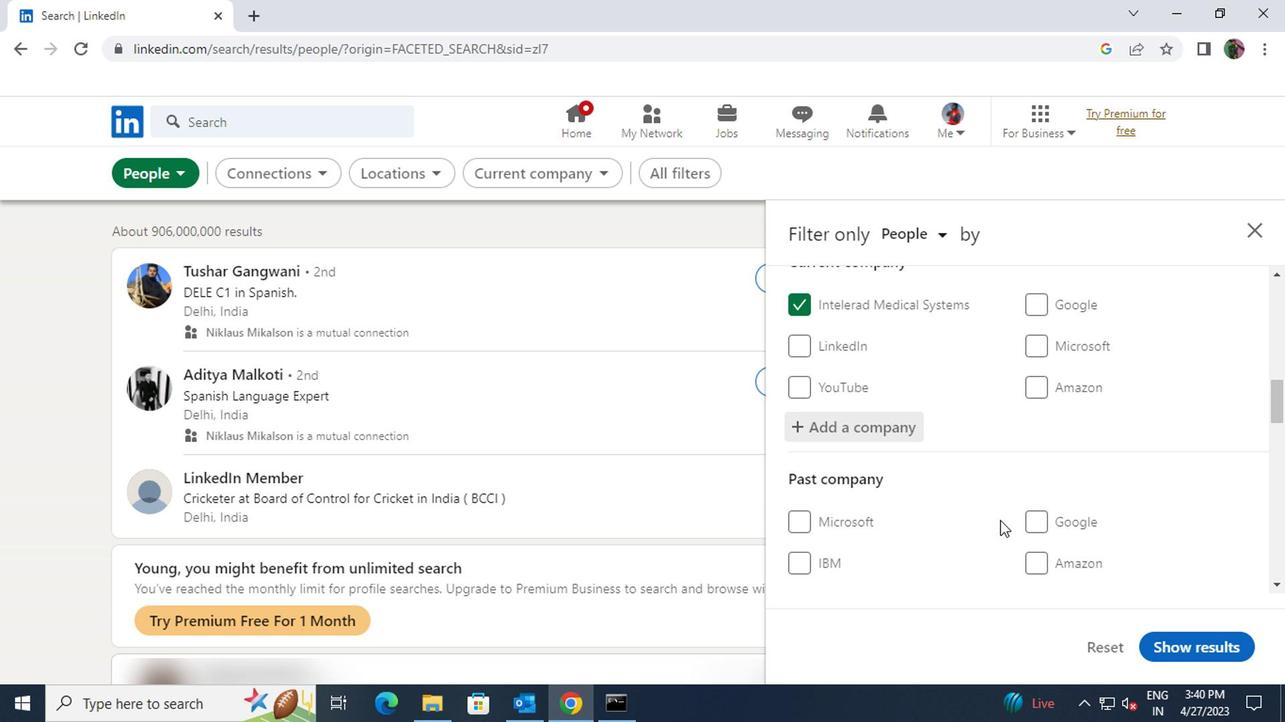 
Action: Mouse scrolled (995, 519) with delta (0, 0)
Screenshot: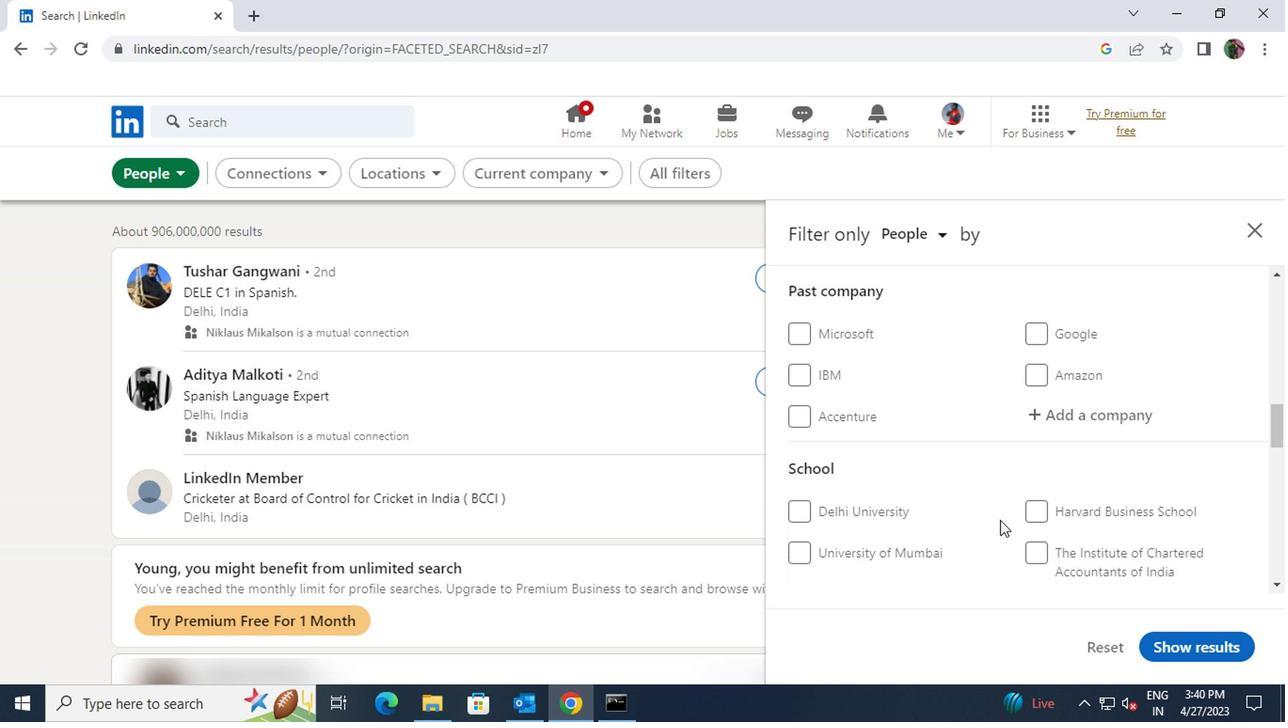 
Action: Mouse moved to (1029, 520)
Screenshot: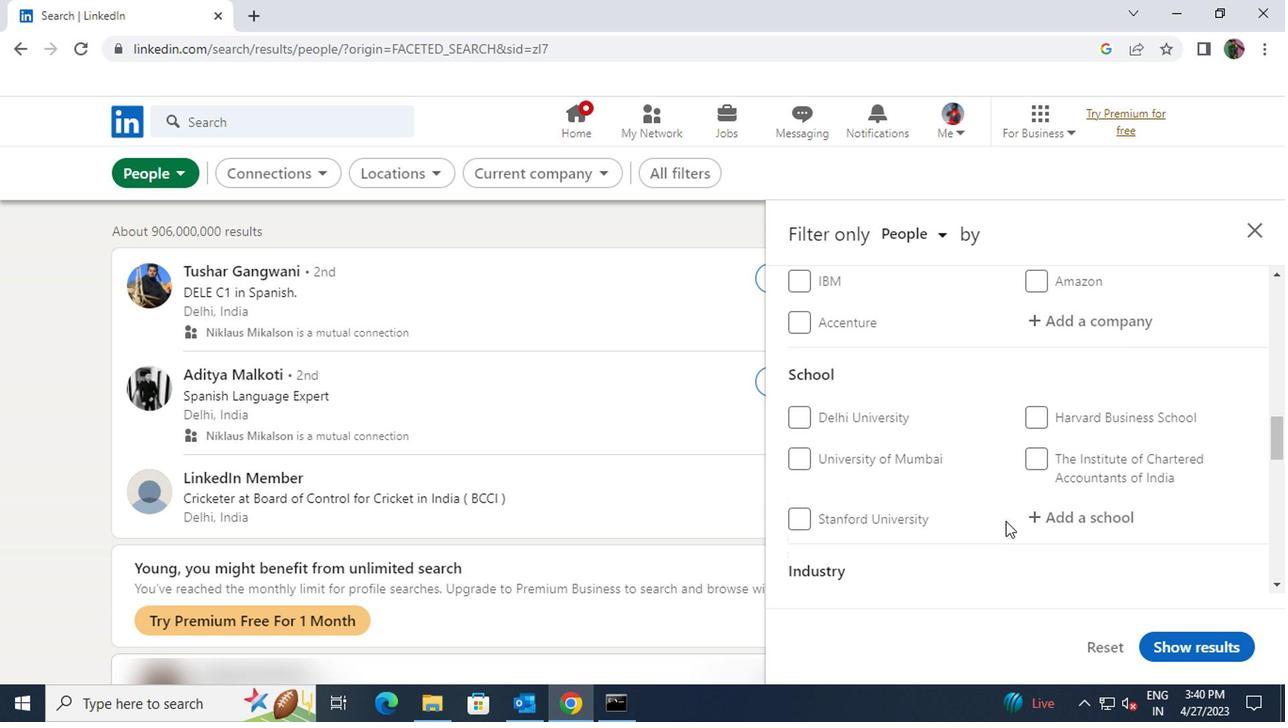 
Action: Mouse pressed left at (1029, 520)
Screenshot: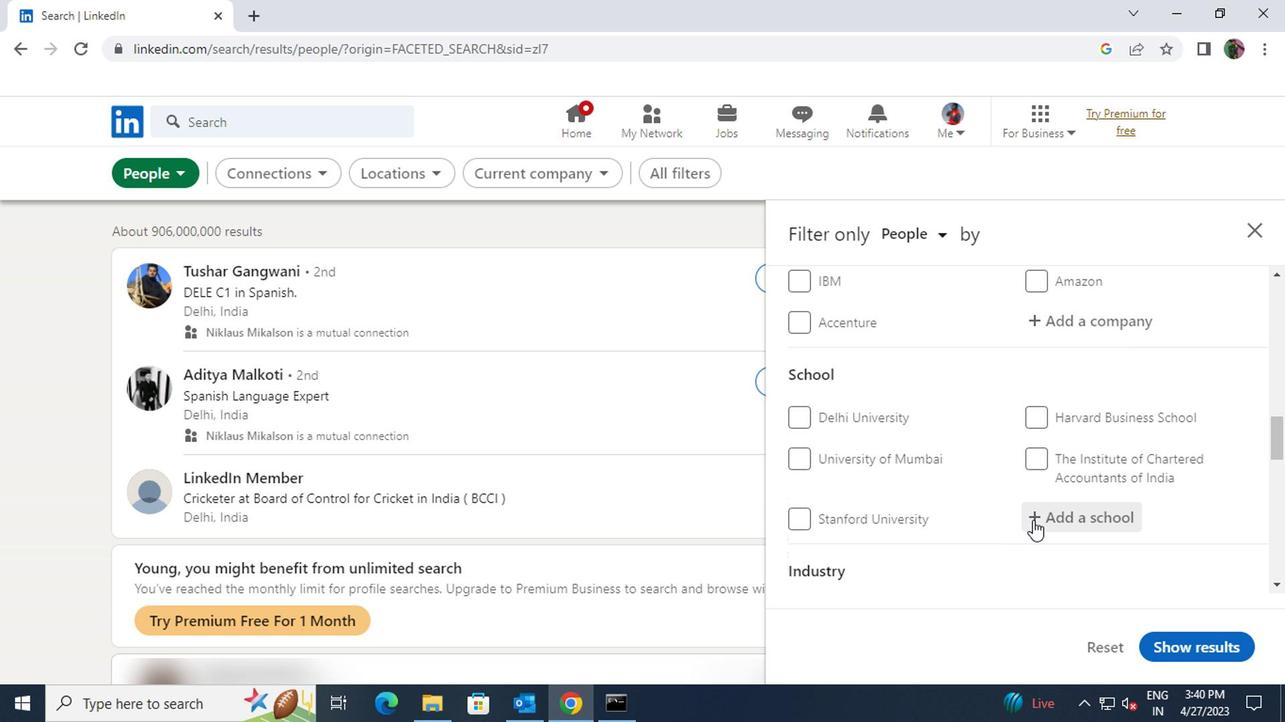 
Action: Key pressed <Key.shift><Key.shift><Key.shift>ST.<Key.space>MARYS<Key.space>COLL
Screenshot: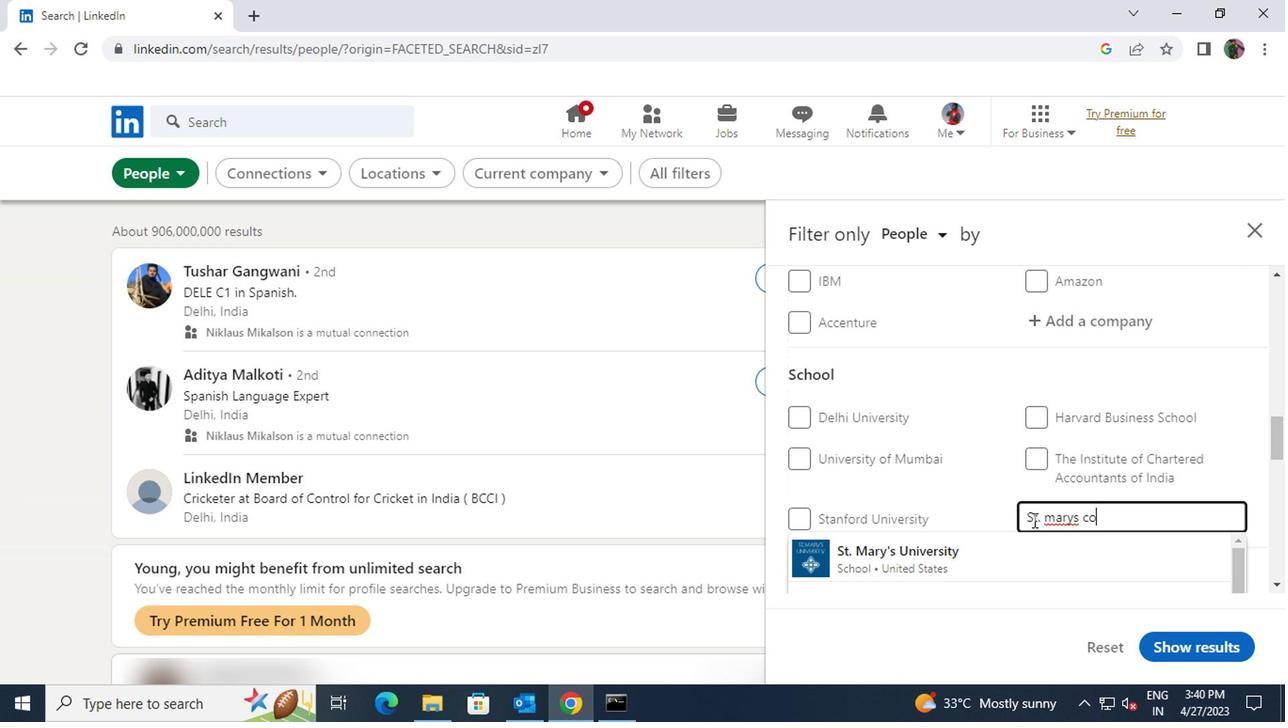 
Action: Mouse moved to (1029, 538)
Screenshot: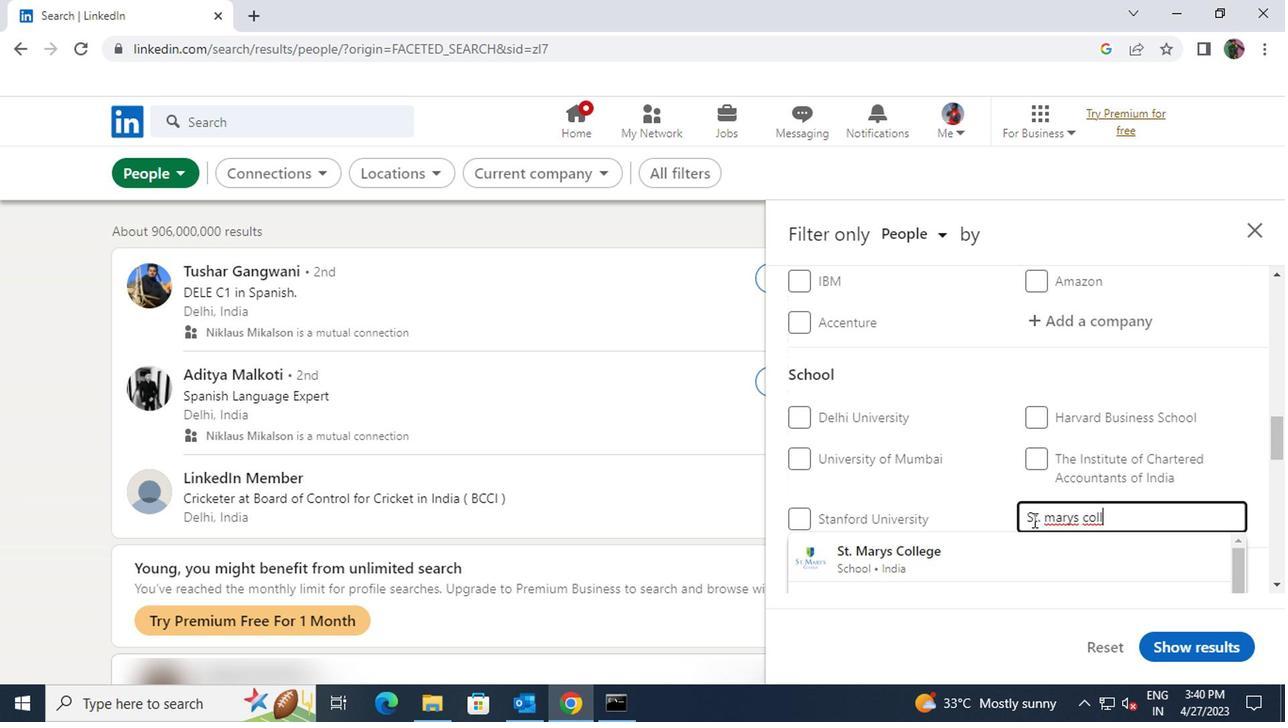 
Action: Mouse pressed left at (1029, 538)
Screenshot: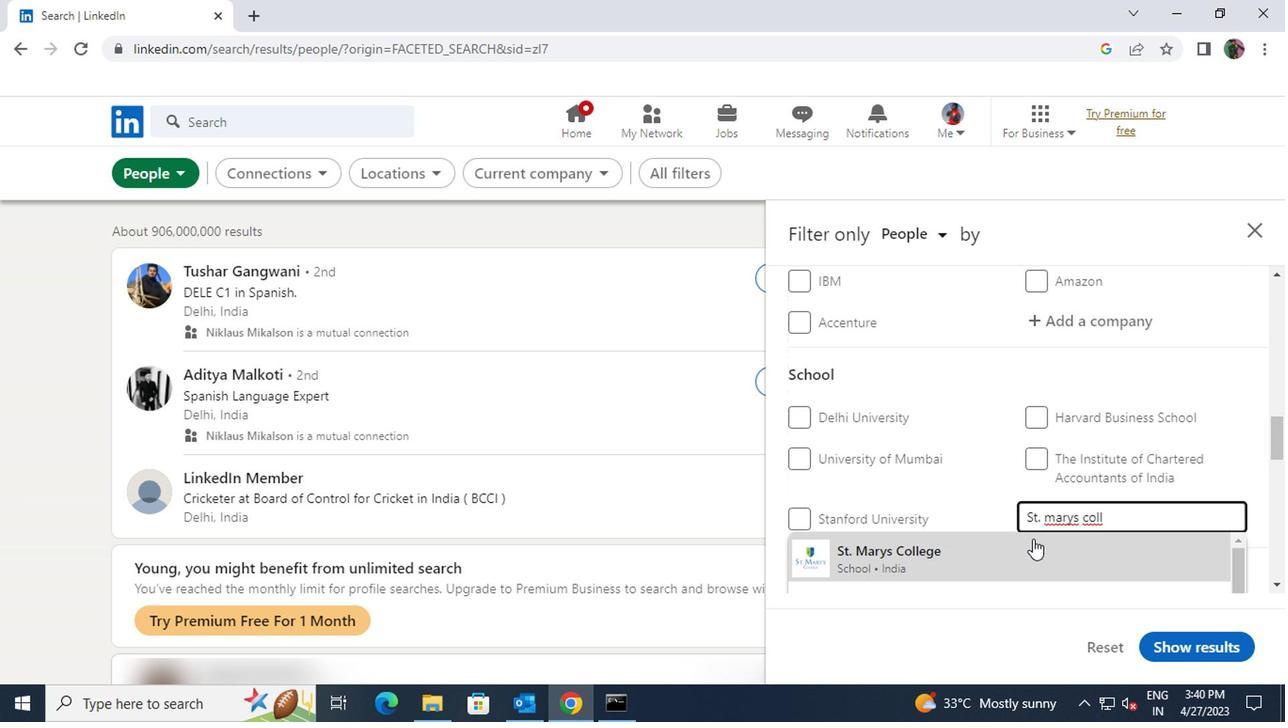 
Action: Mouse scrolled (1029, 538) with delta (0, 0)
Screenshot: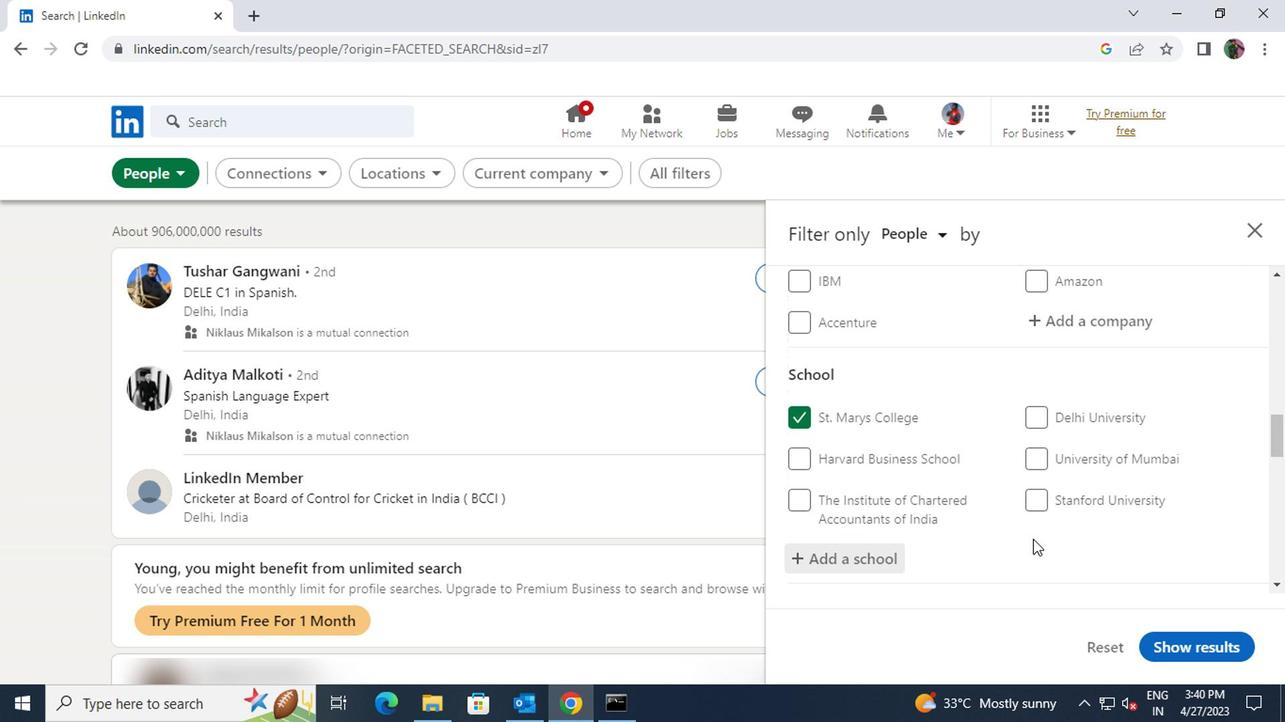 
Action: Mouse scrolled (1029, 538) with delta (0, 0)
Screenshot: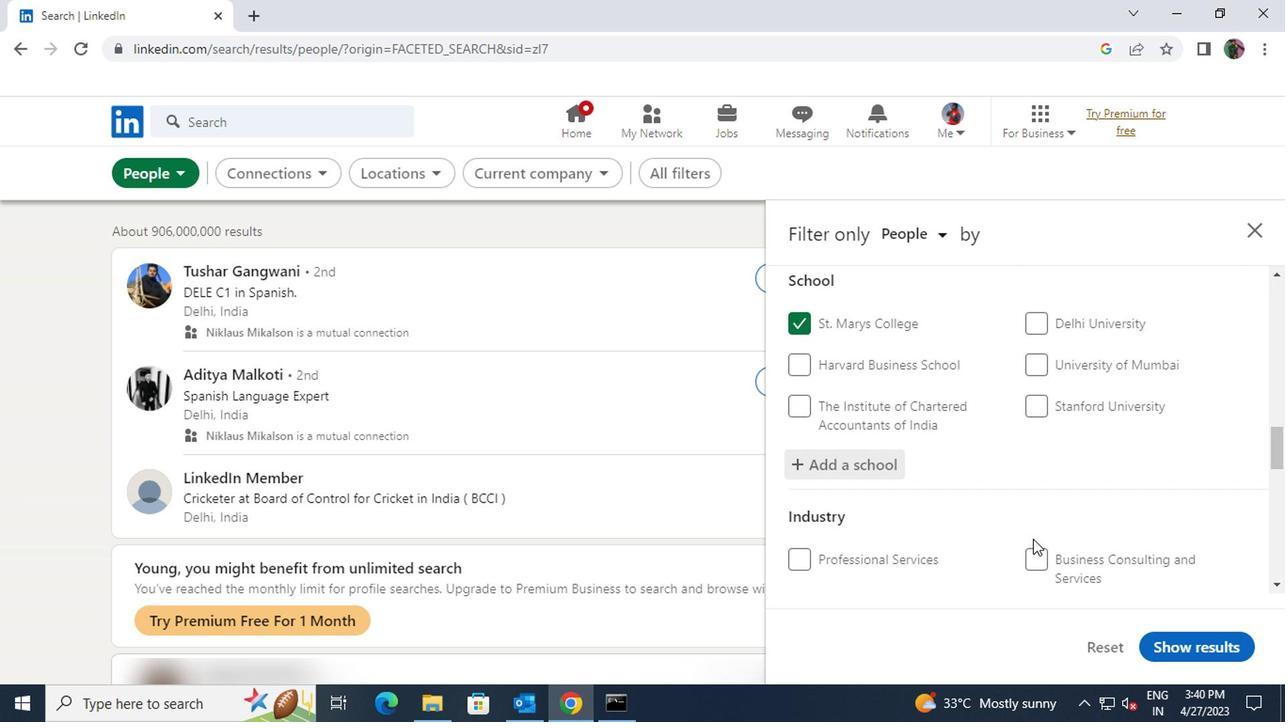 
Action: Mouse scrolled (1029, 538) with delta (0, 0)
Screenshot: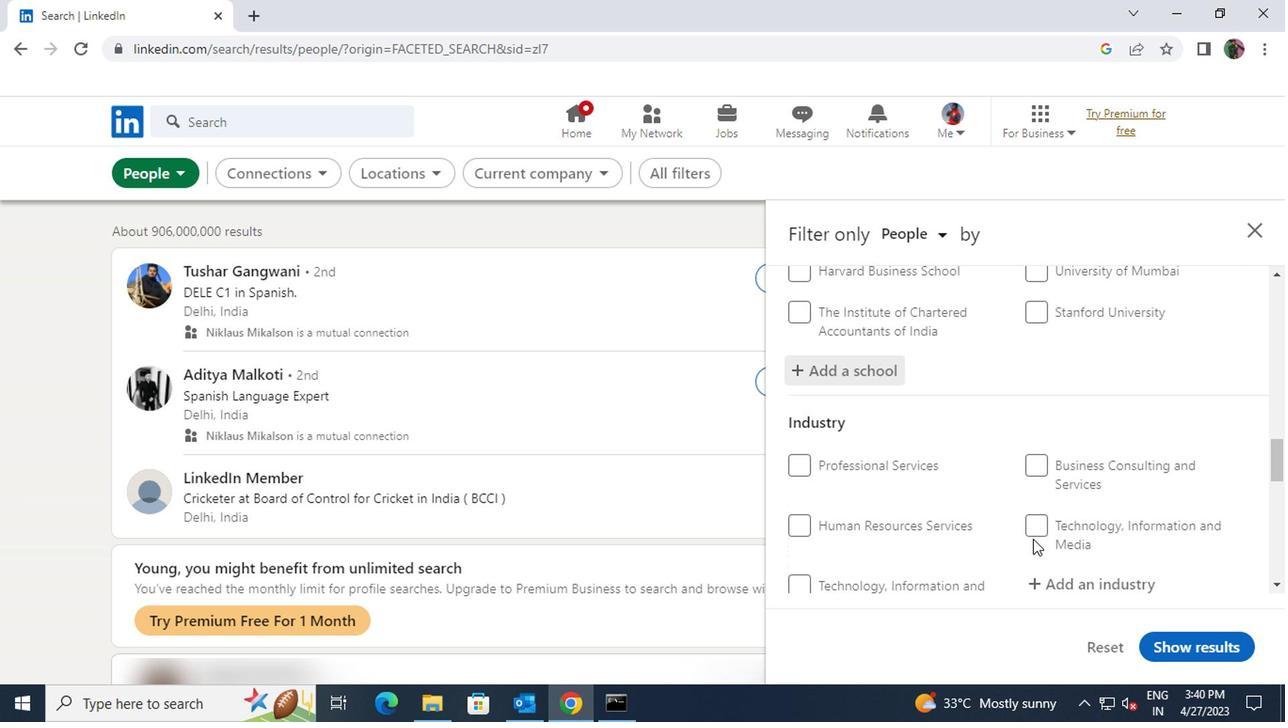 
Action: Mouse moved to (1048, 500)
Screenshot: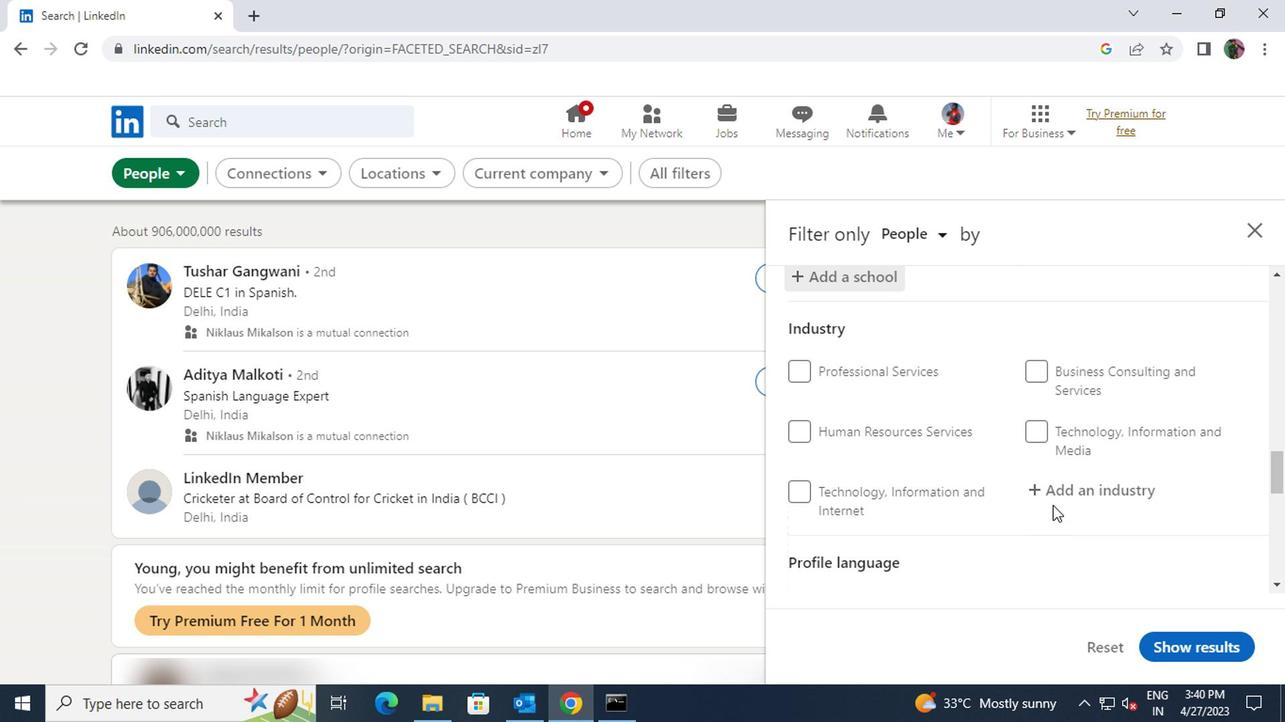 
Action: Mouse pressed left at (1048, 500)
Screenshot: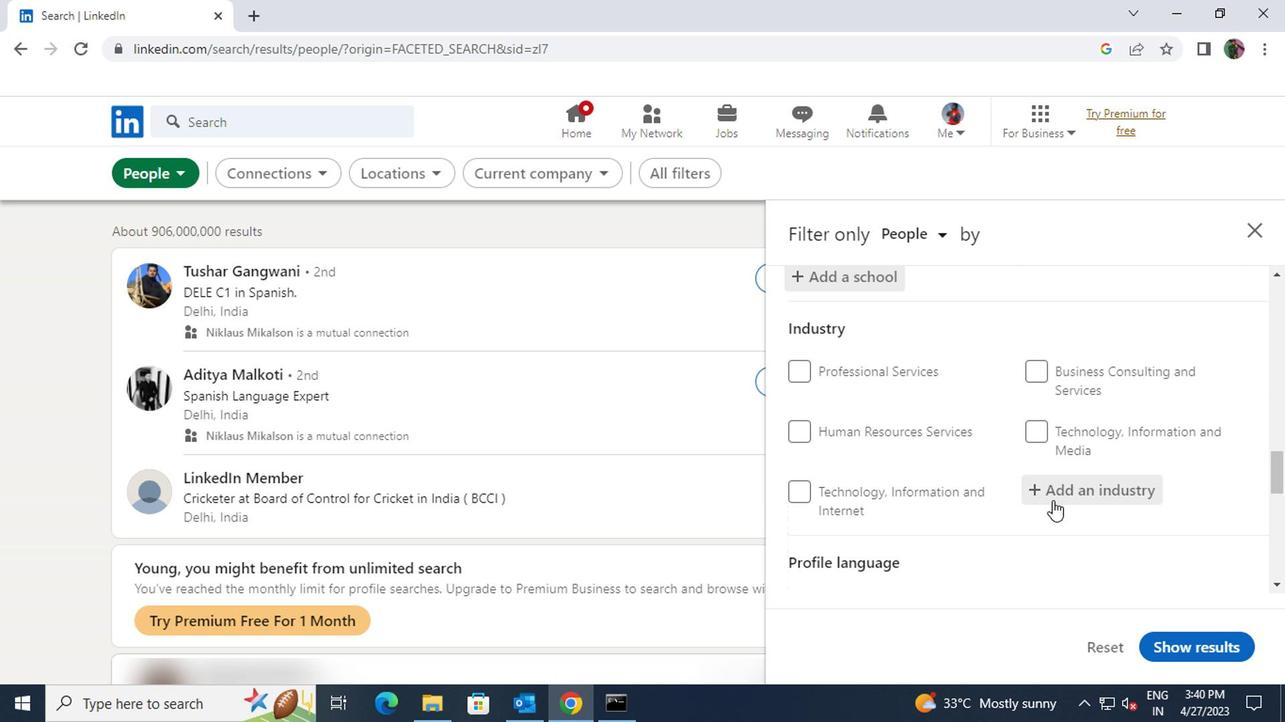 
Action: Key pressed <Key.shift><Key.shift>BARS
Screenshot: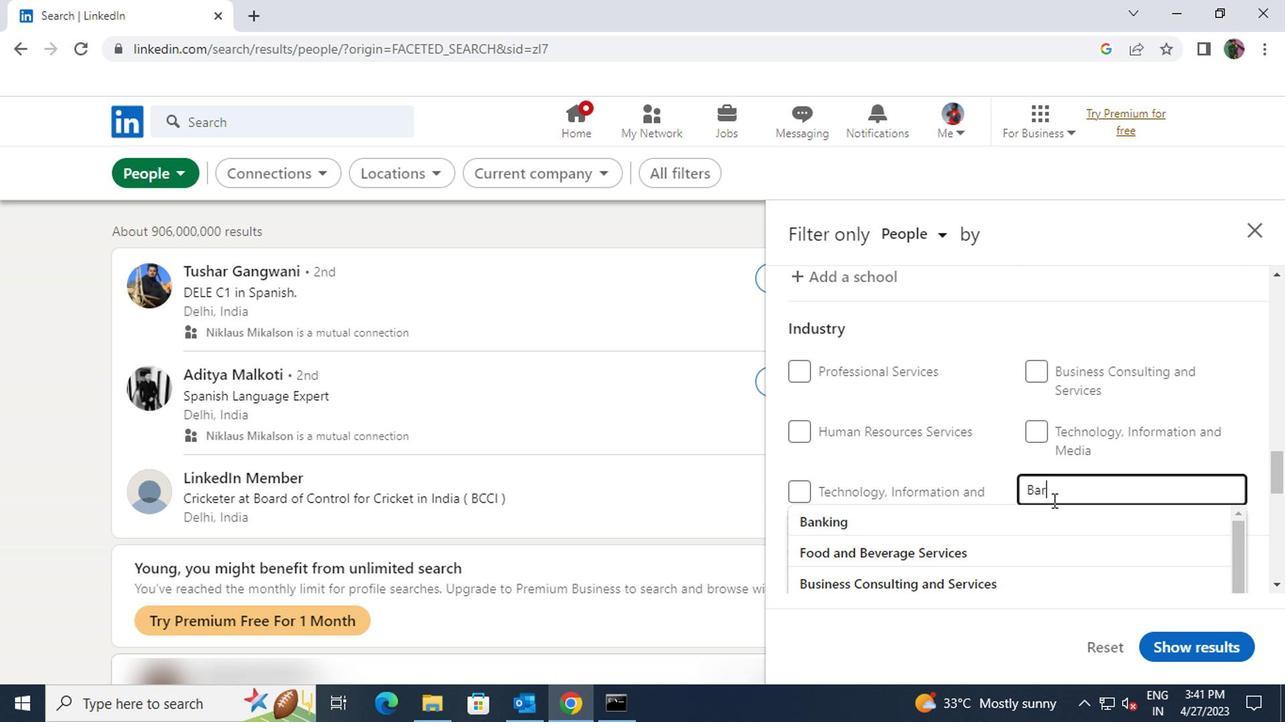 
Action: Mouse moved to (1042, 517)
Screenshot: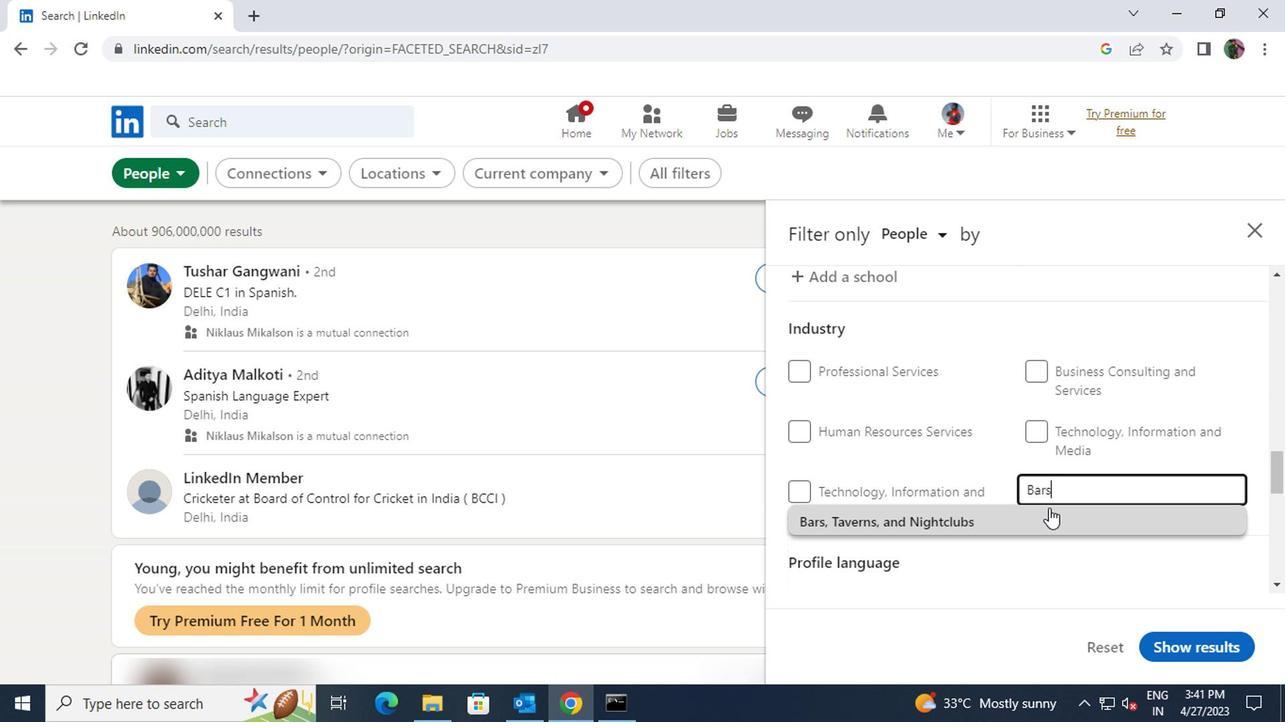 
Action: Mouse pressed left at (1042, 517)
Screenshot: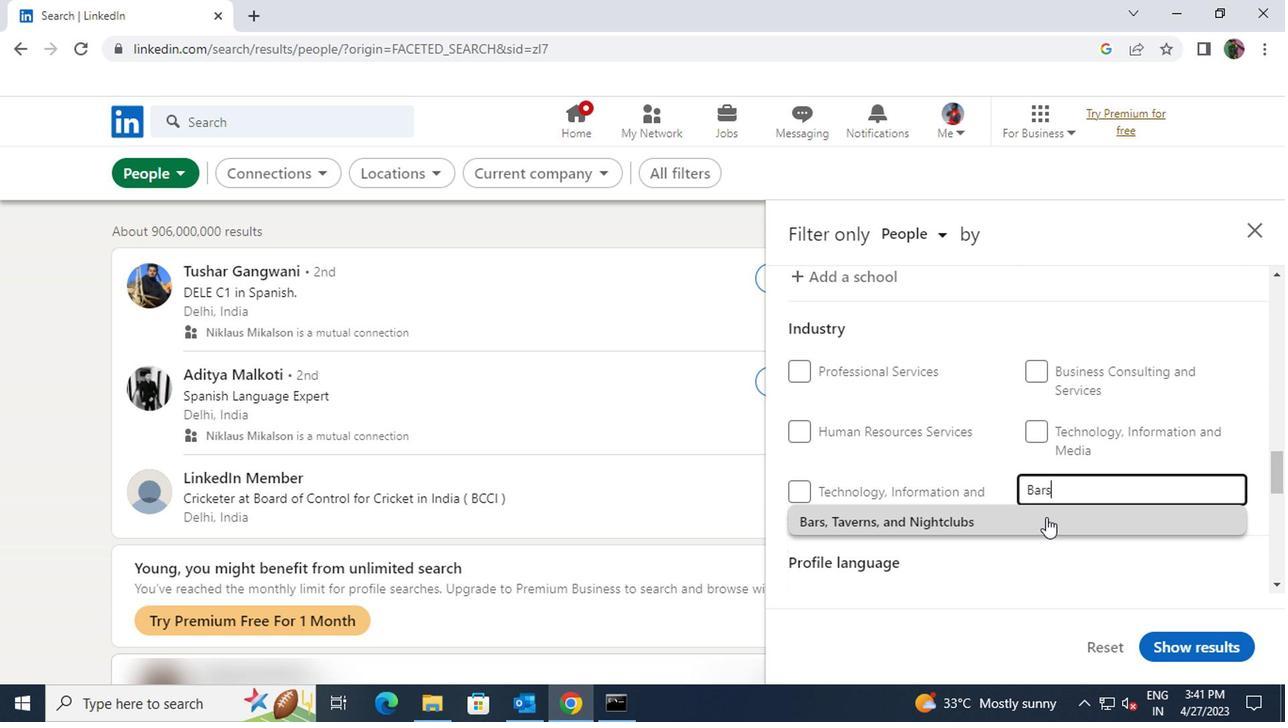 
Action: Mouse scrolled (1042, 516) with delta (0, 0)
Screenshot: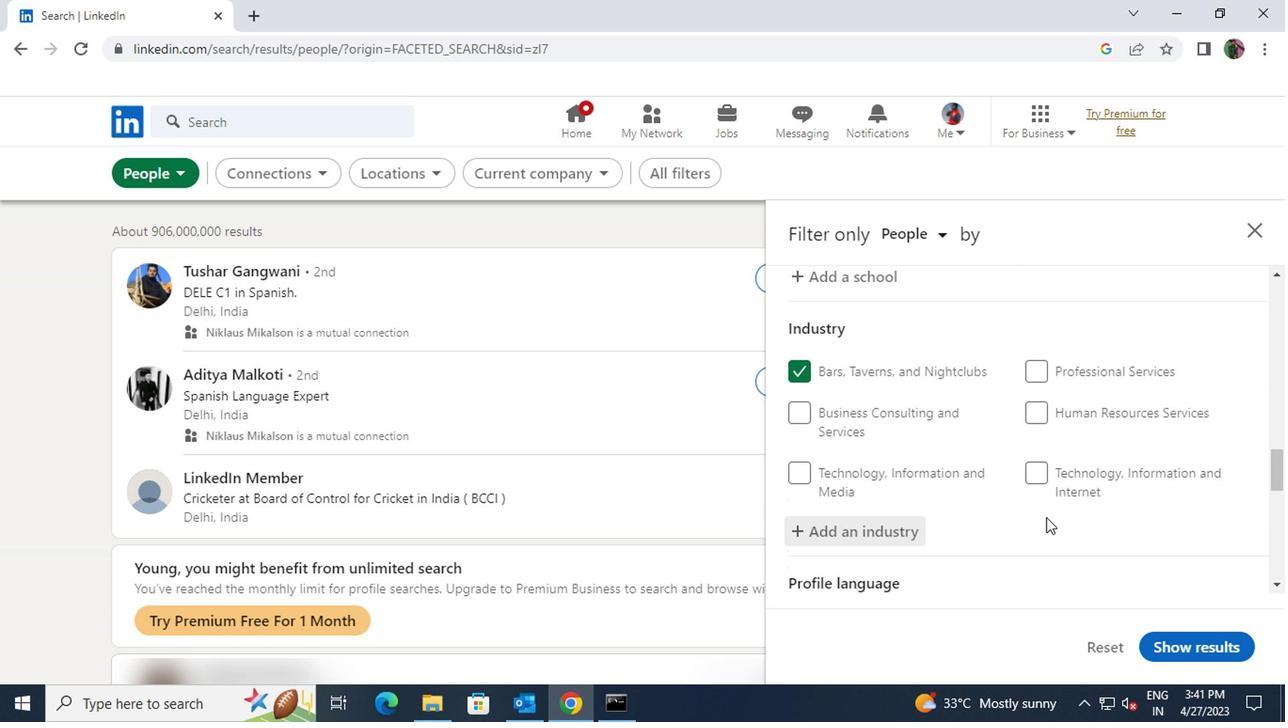 
Action: Mouse scrolled (1042, 516) with delta (0, 0)
Screenshot: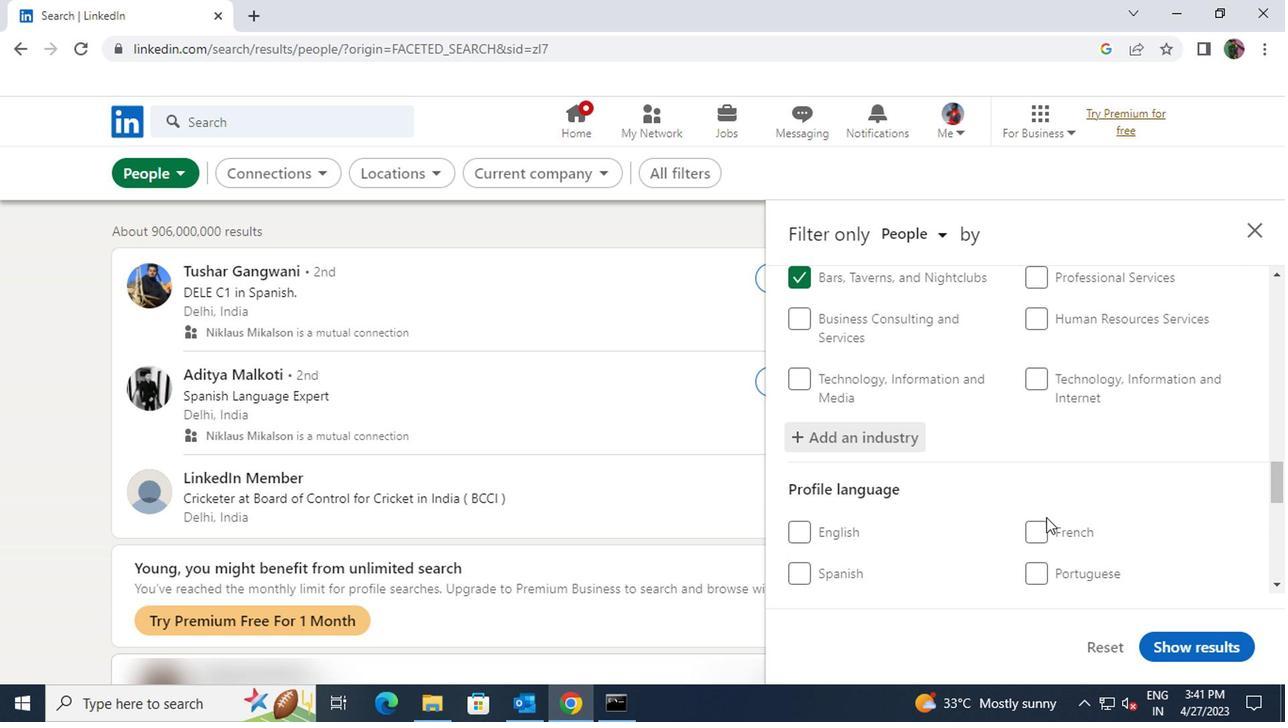 
Action: Mouse moved to (800, 479)
Screenshot: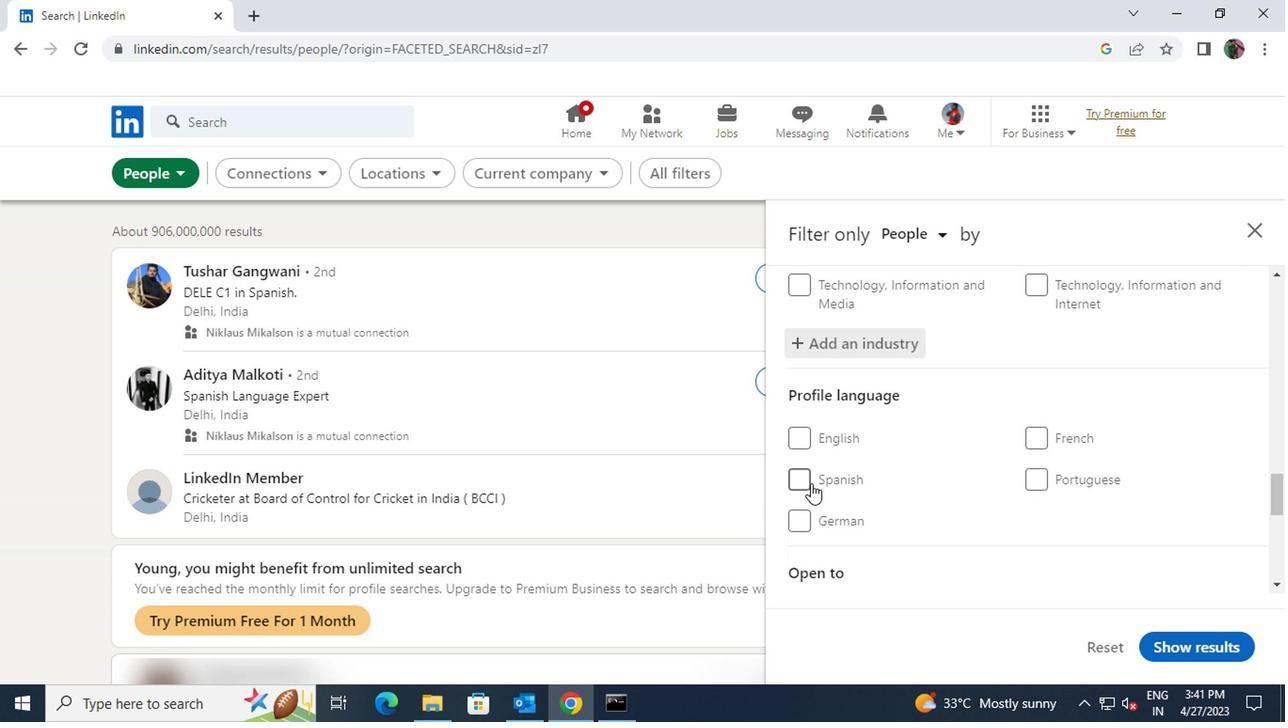 
Action: Mouse pressed left at (800, 479)
Screenshot: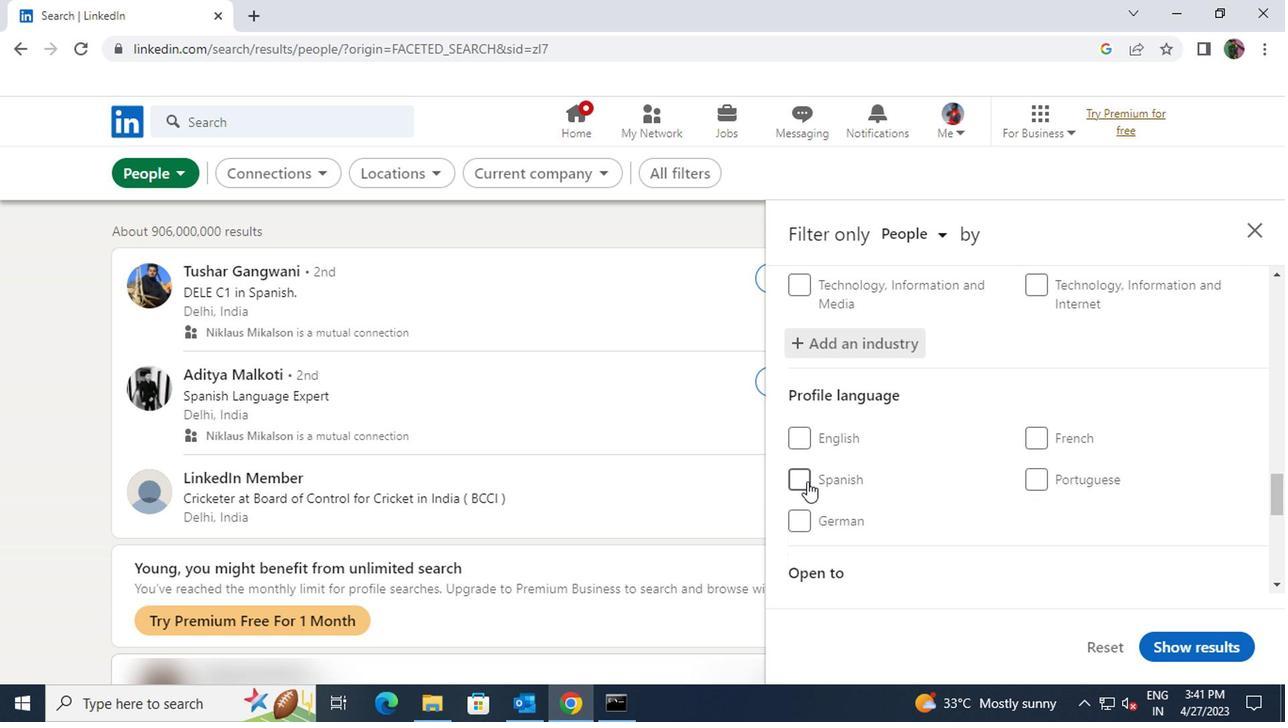 
Action: Mouse moved to (961, 516)
Screenshot: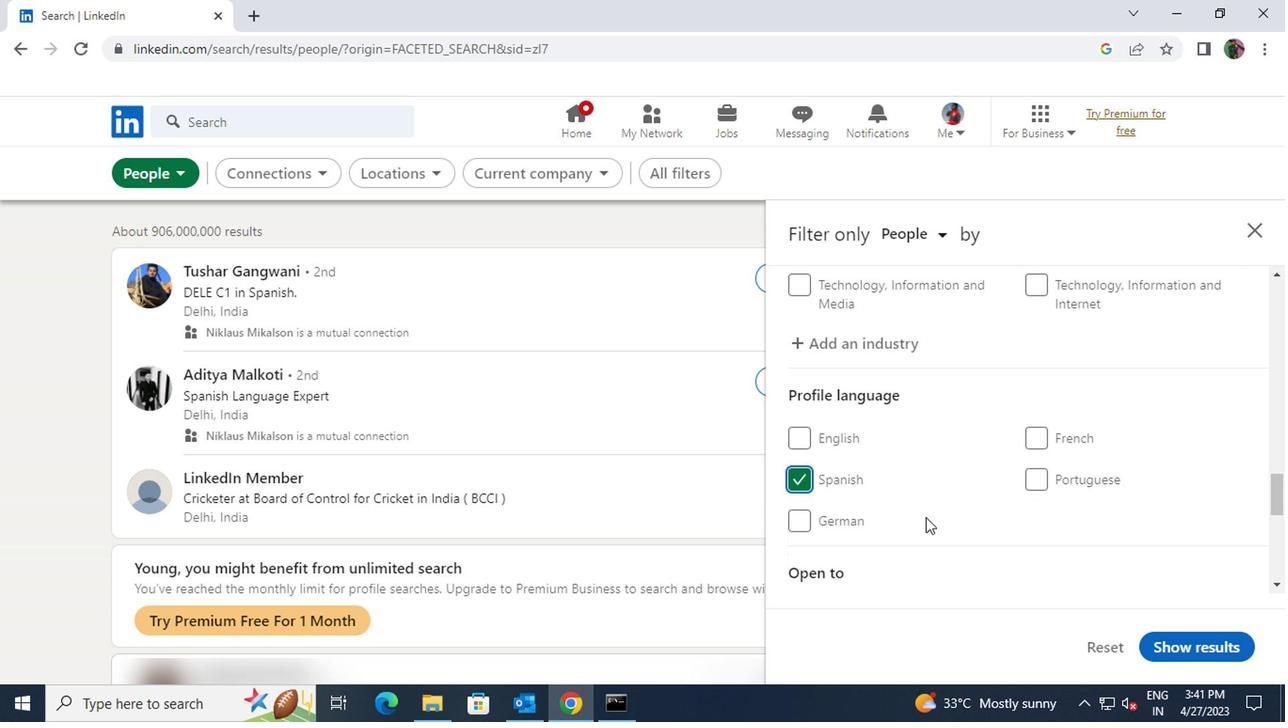 
Action: Mouse scrolled (961, 515) with delta (0, -1)
Screenshot: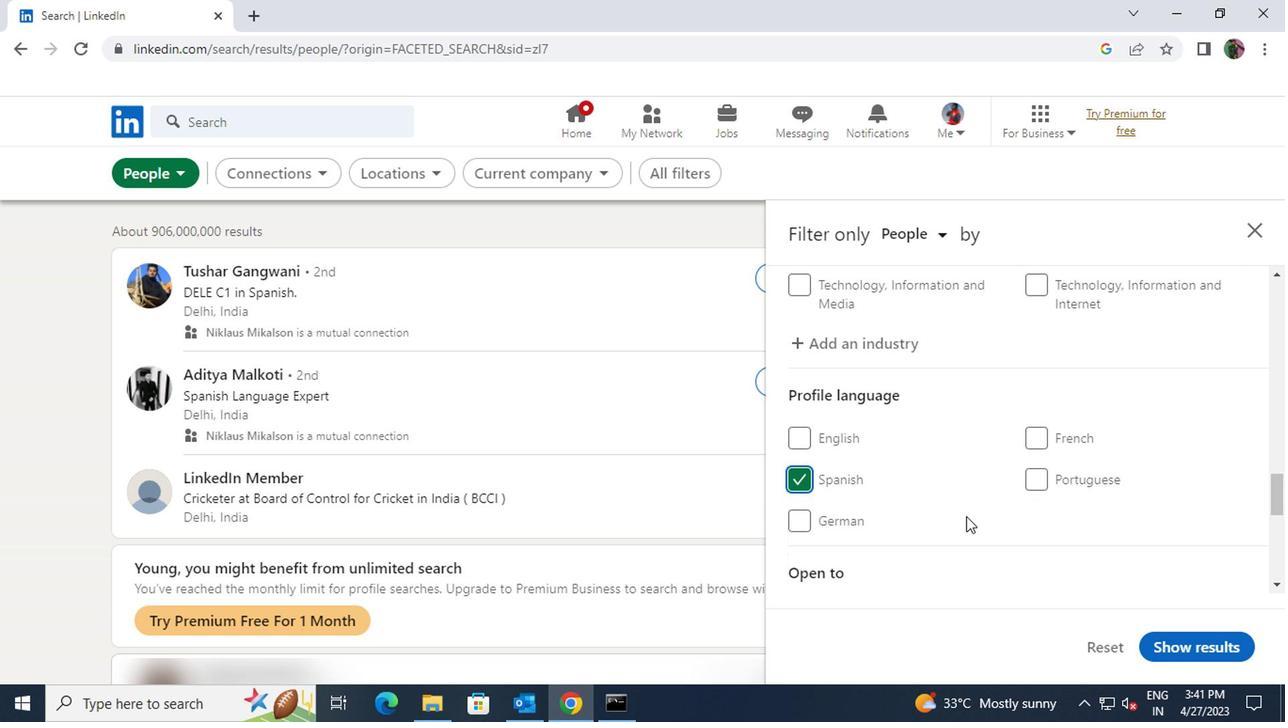 
Action: Mouse scrolled (961, 515) with delta (0, -1)
Screenshot: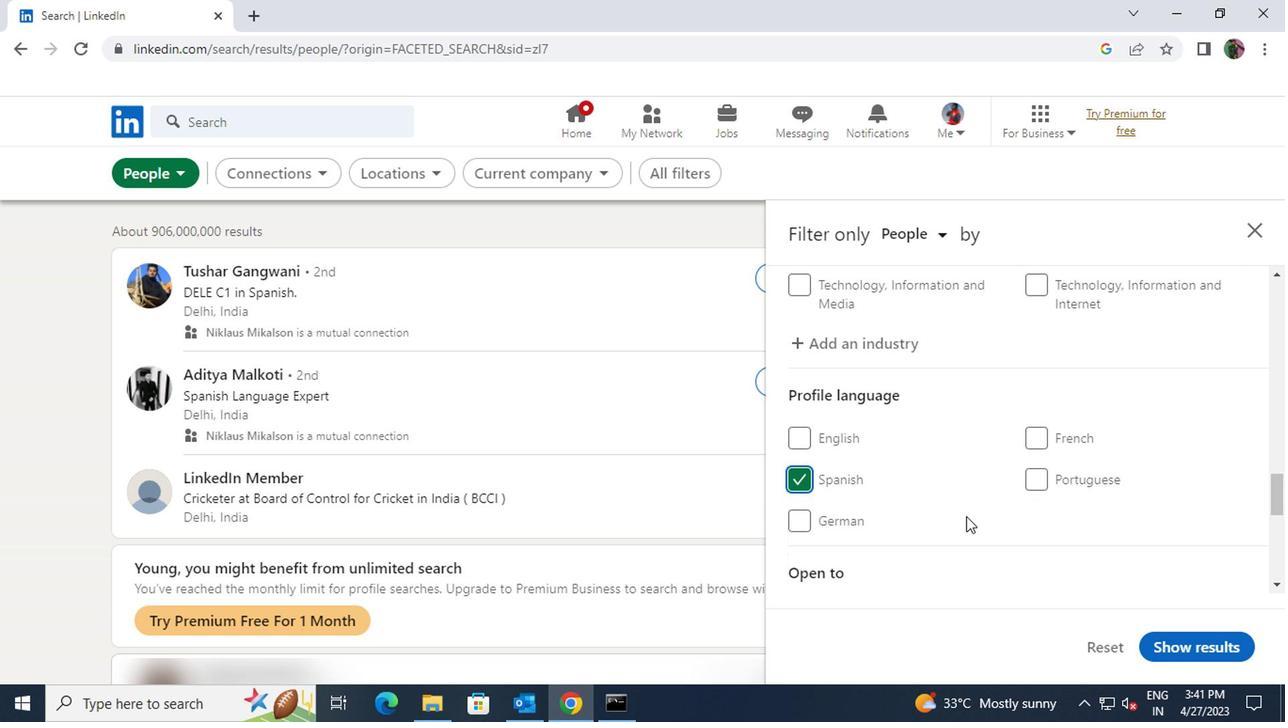 
Action: Mouse scrolled (961, 515) with delta (0, -1)
Screenshot: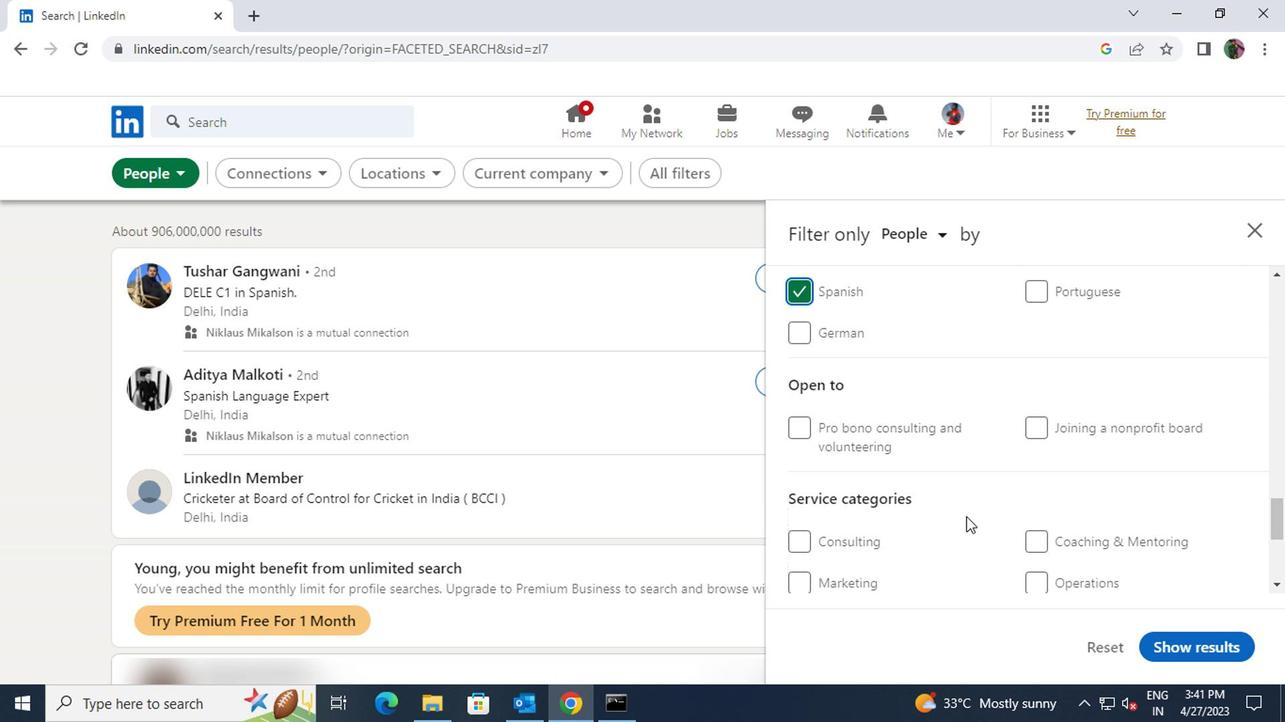 
Action: Mouse moved to (1034, 526)
Screenshot: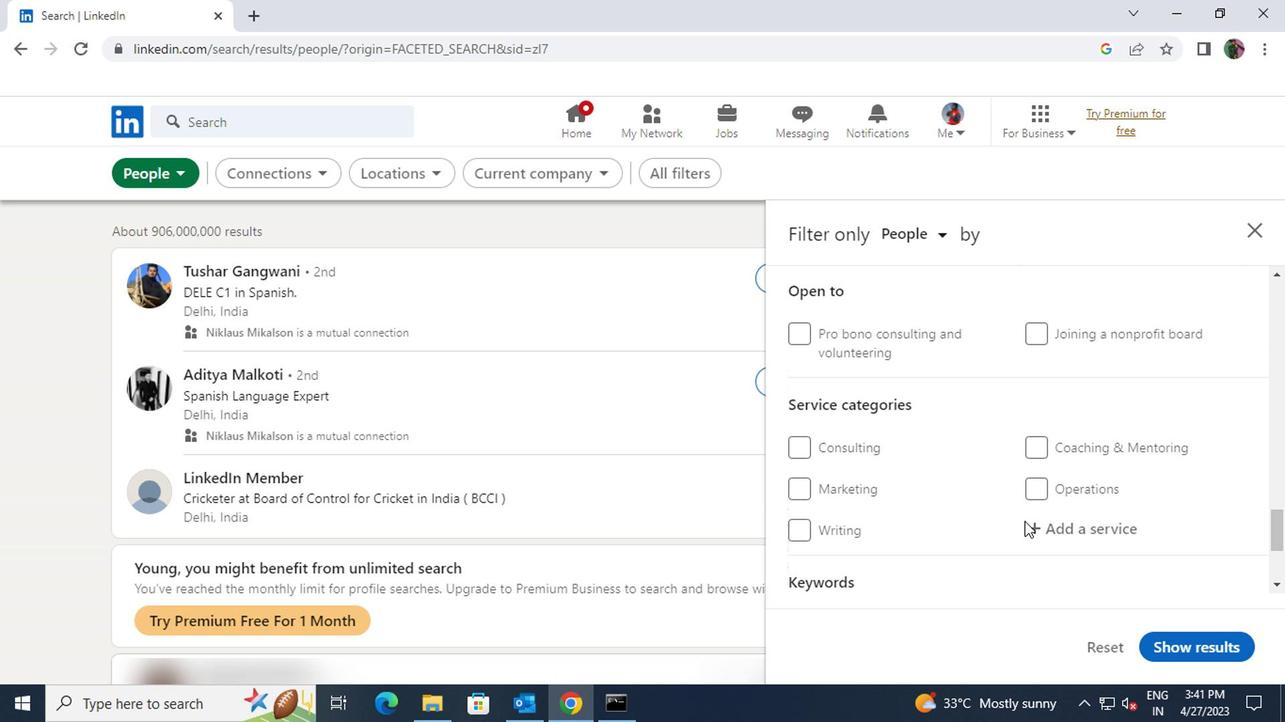 
Action: Mouse pressed left at (1034, 526)
Screenshot: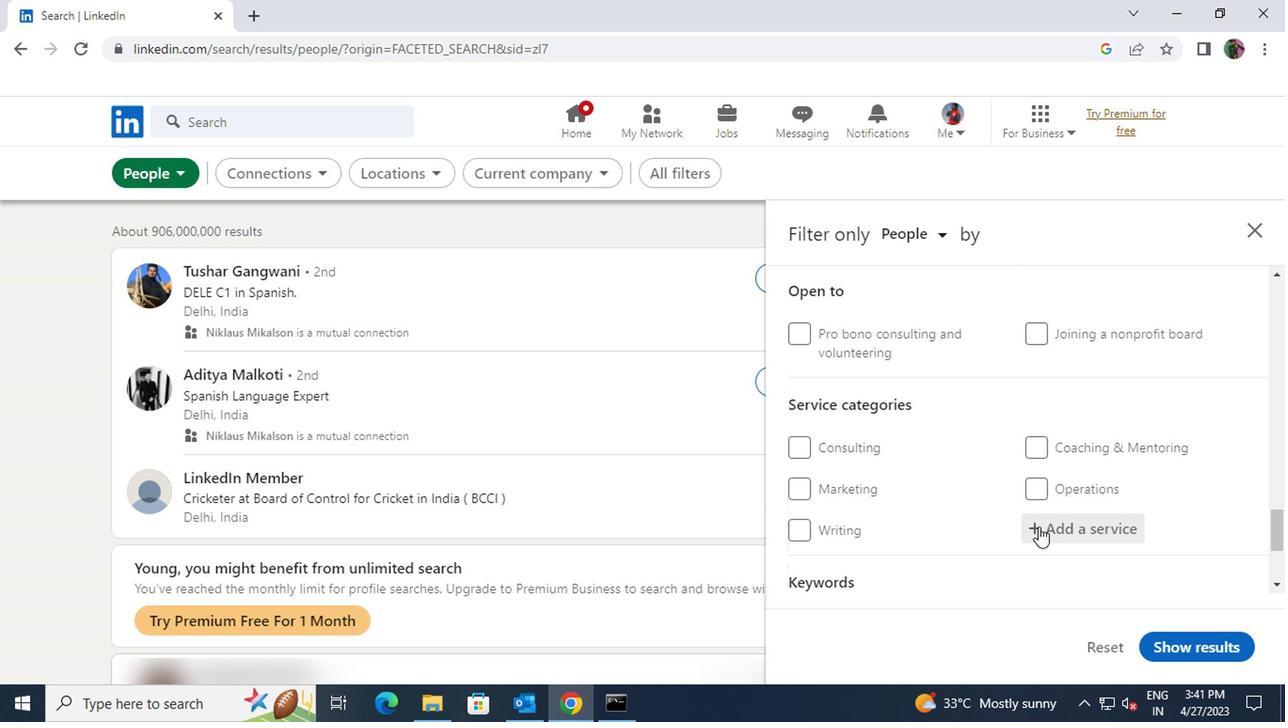 
Action: Key pressed <Key.shift><Key.shift><Key.shift><Key.shift><Key.shift>WEALTH<Key.space>MANAGEMENT
Screenshot: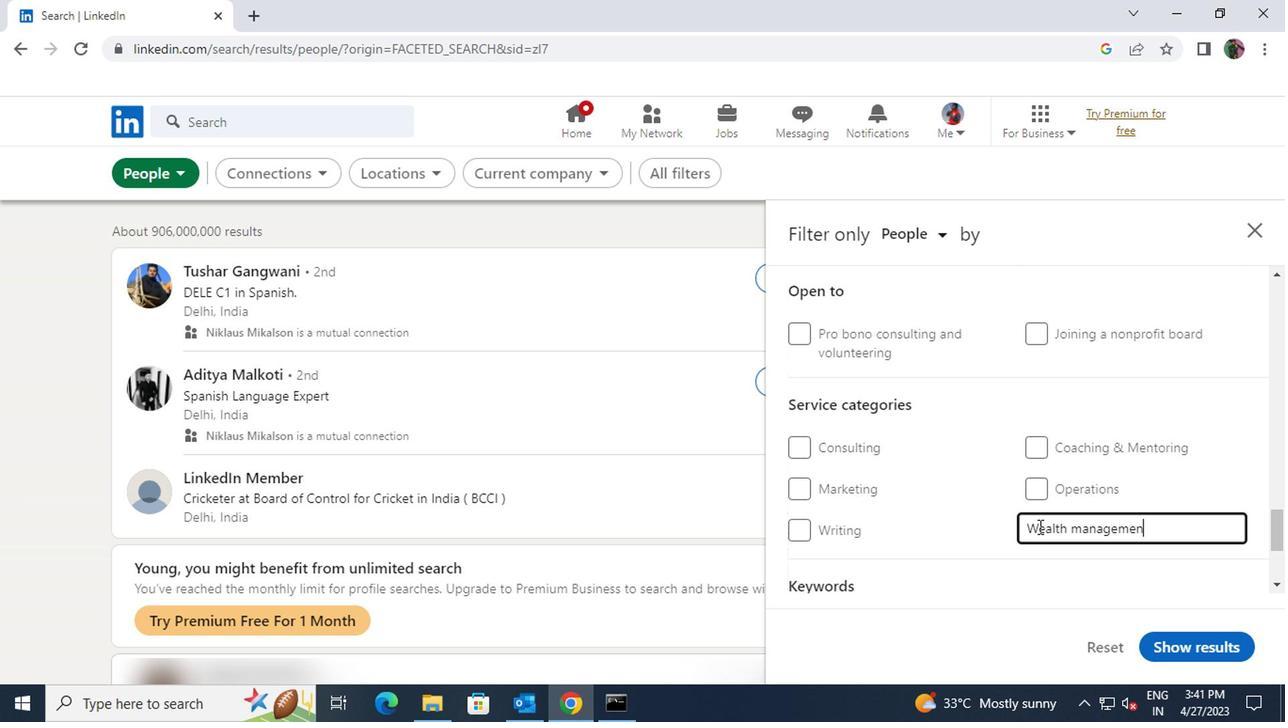 
Action: Mouse scrolled (1034, 526) with delta (0, 0)
Screenshot: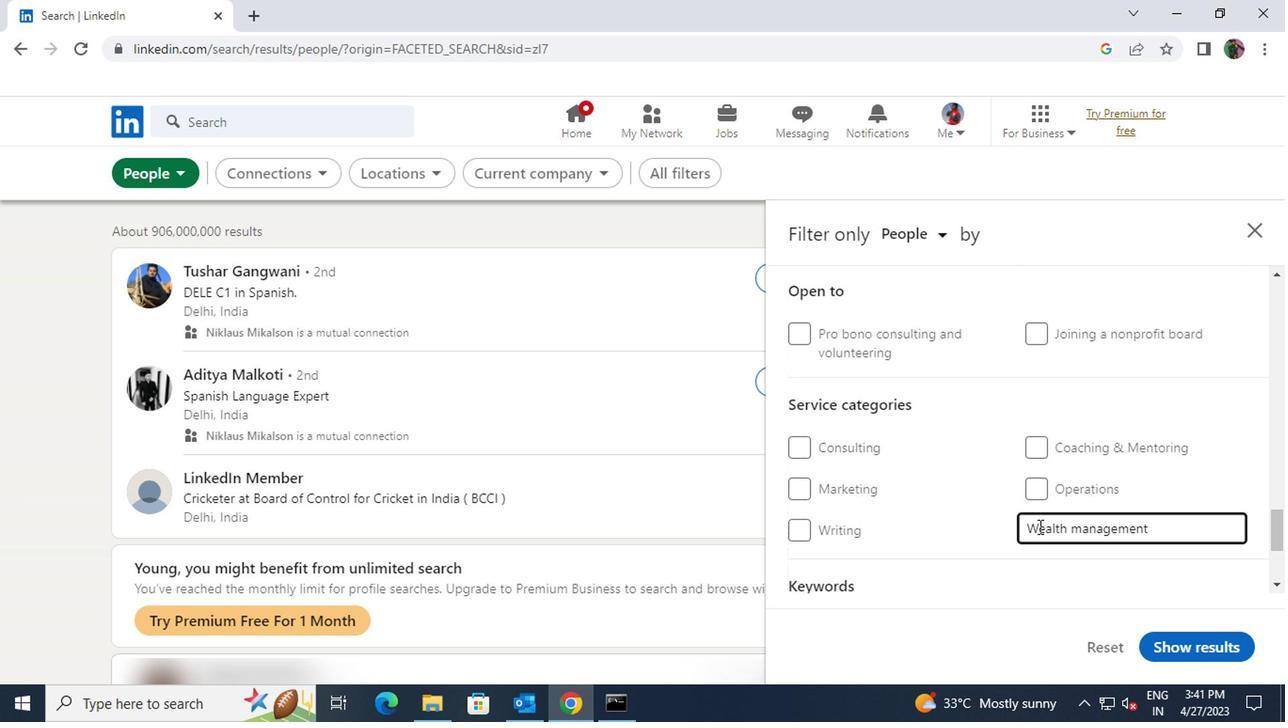 
Action: Mouse scrolled (1034, 526) with delta (0, 0)
Screenshot: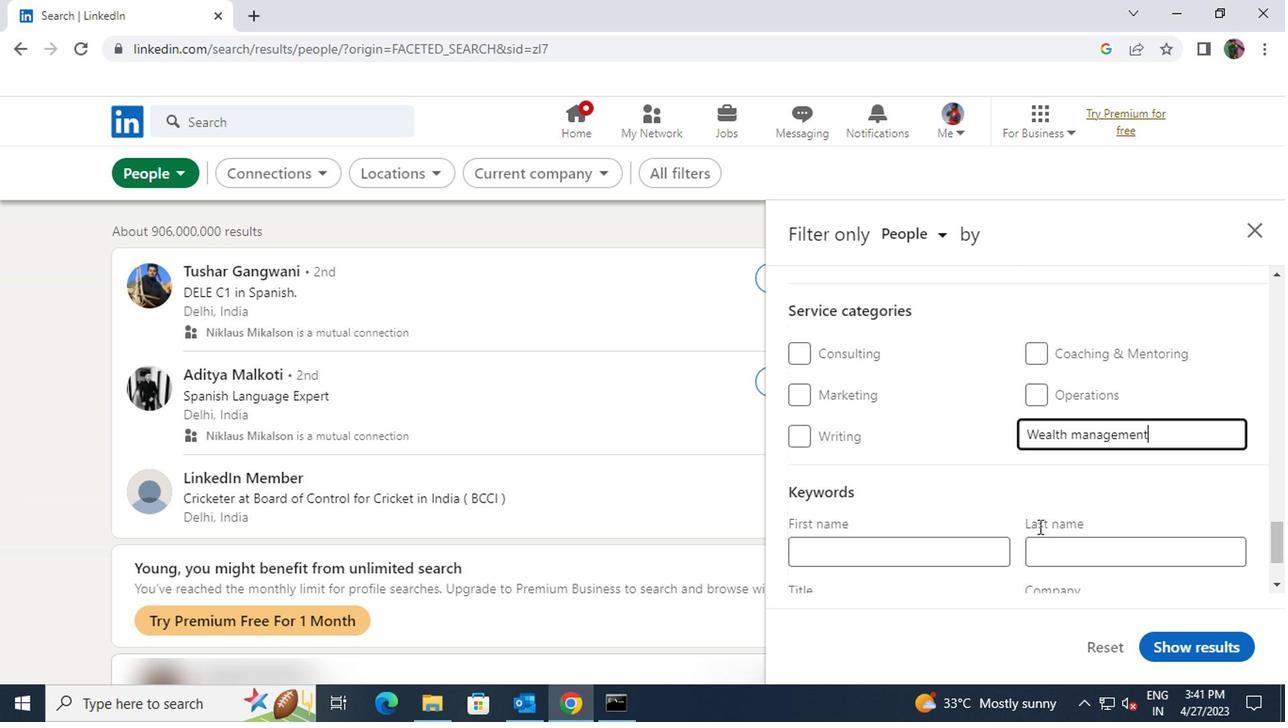 
Action: Mouse moved to (972, 520)
Screenshot: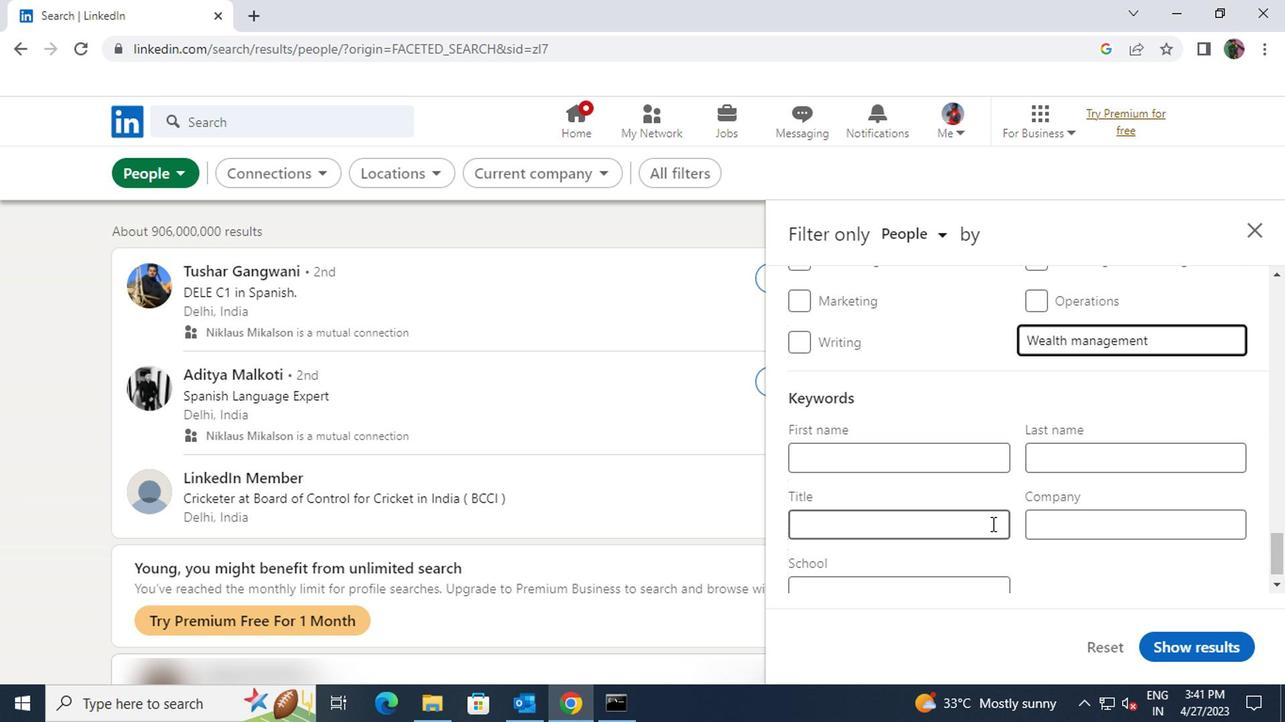 
Action: Mouse pressed left at (972, 520)
Screenshot: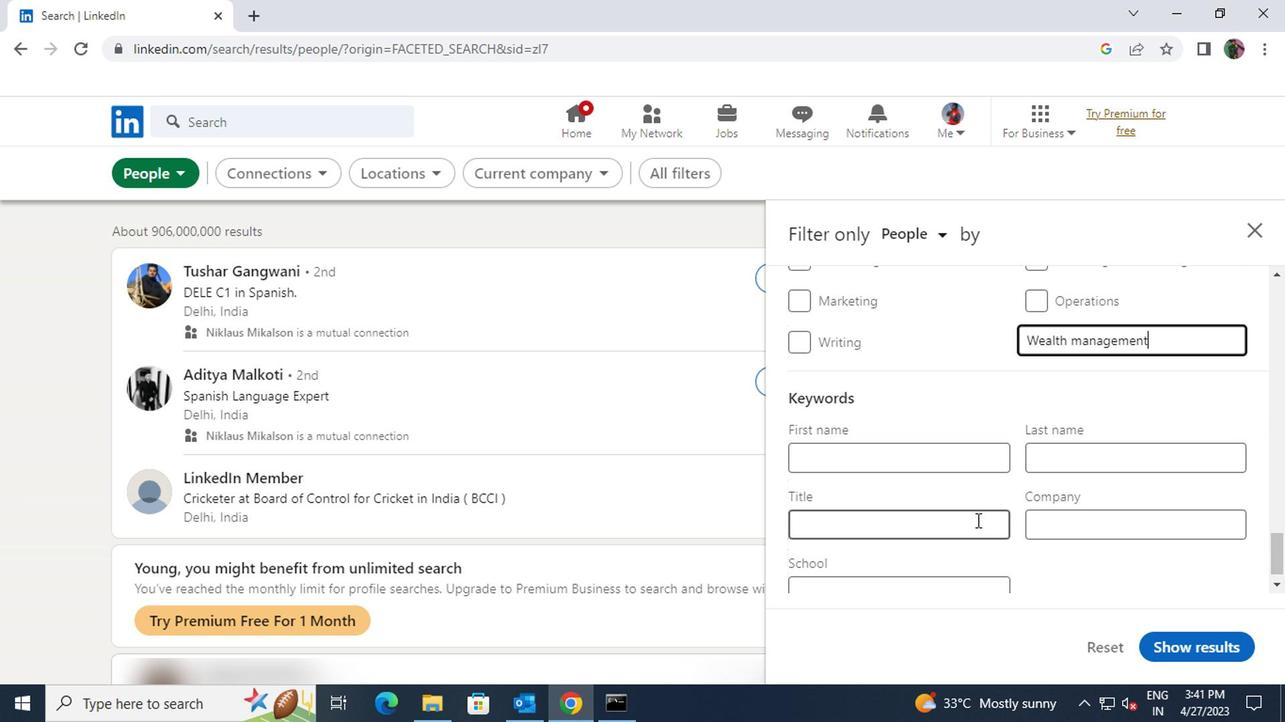 
Action: Key pressed <Key.shift>TRANSLATOR
Screenshot: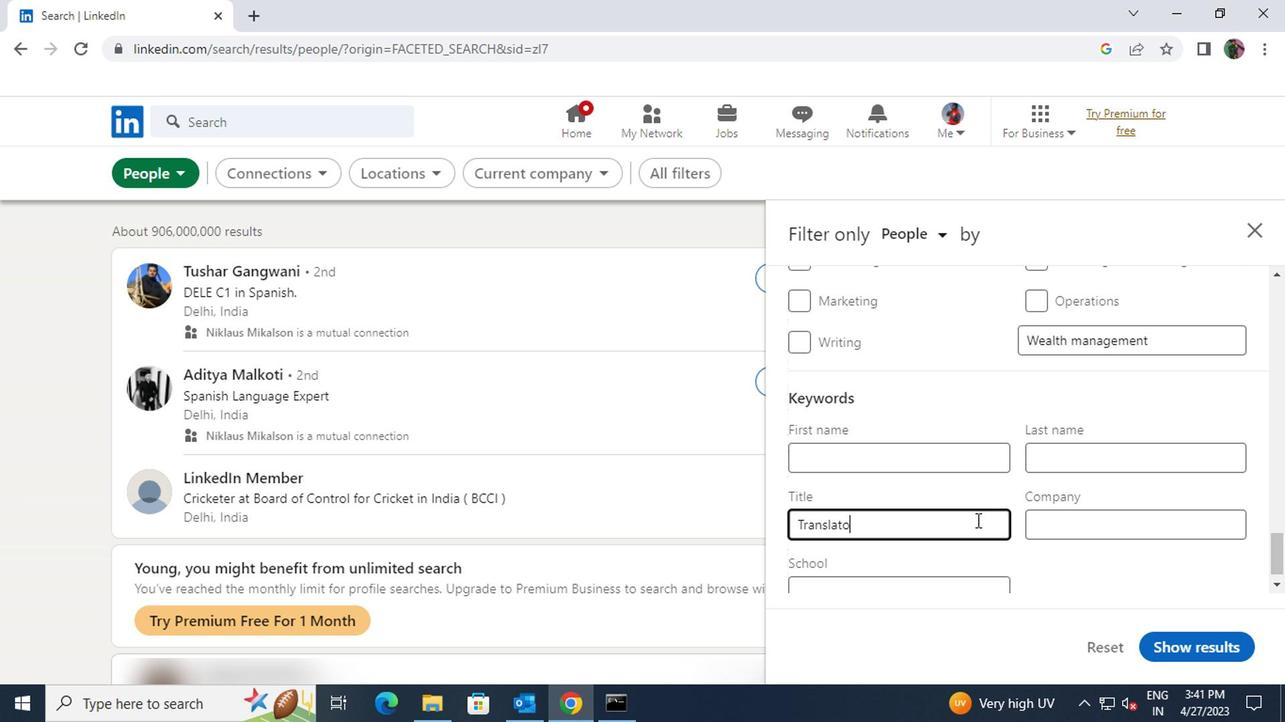 
Action: Mouse scrolled (972, 519) with delta (0, 0)
Screenshot: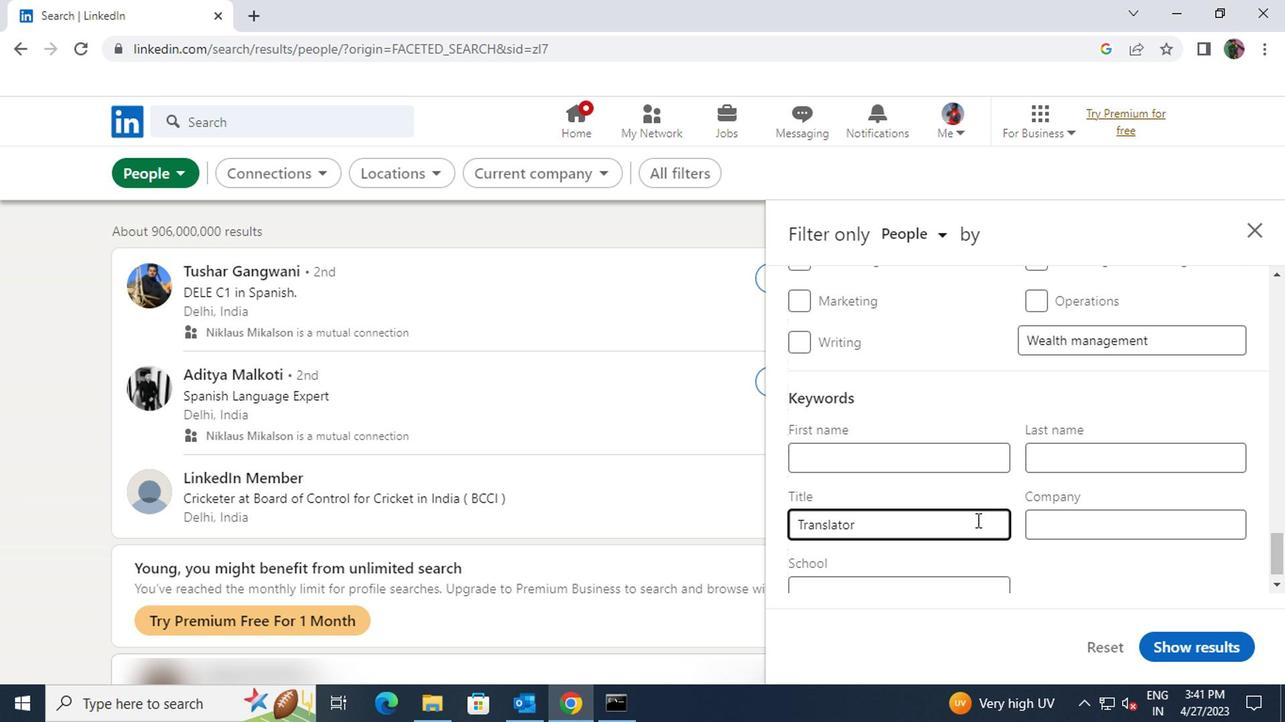 
Action: Mouse scrolled (972, 519) with delta (0, 0)
Screenshot: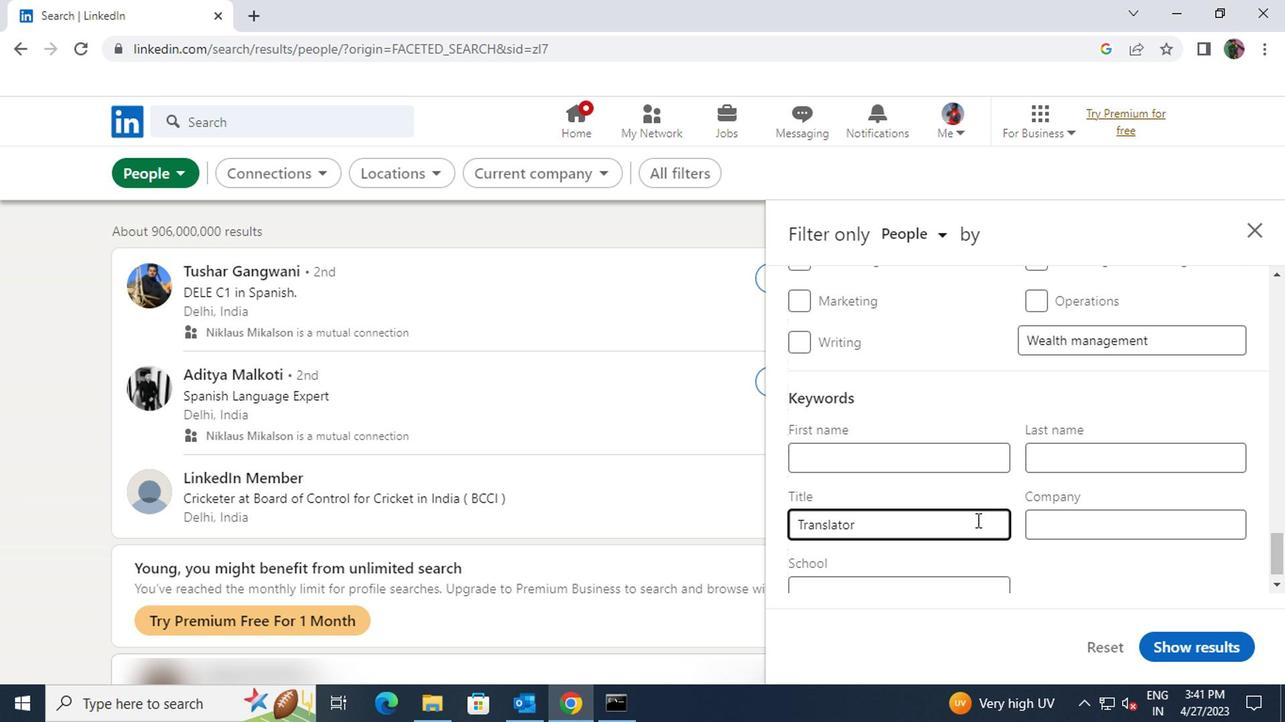 
Action: Mouse moved to (1159, 645)
Screenshot: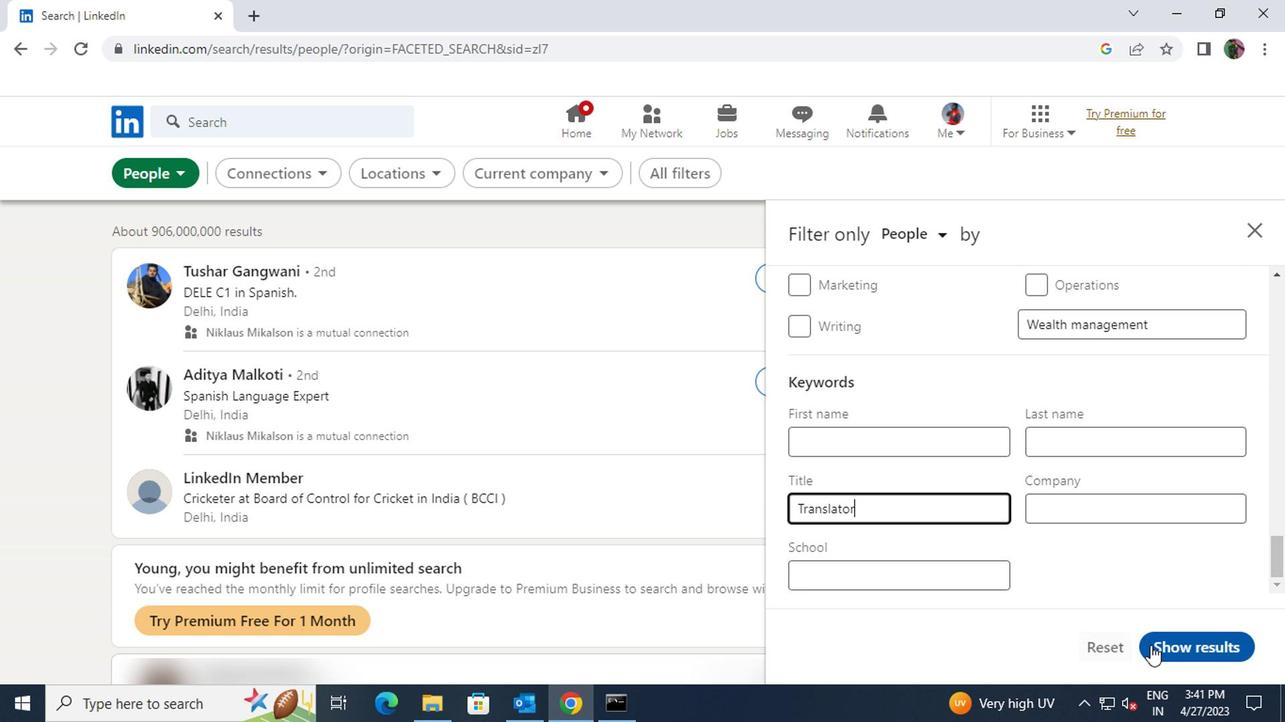 
Action: Mouse pressed left at (1159, 645)
Screenshot: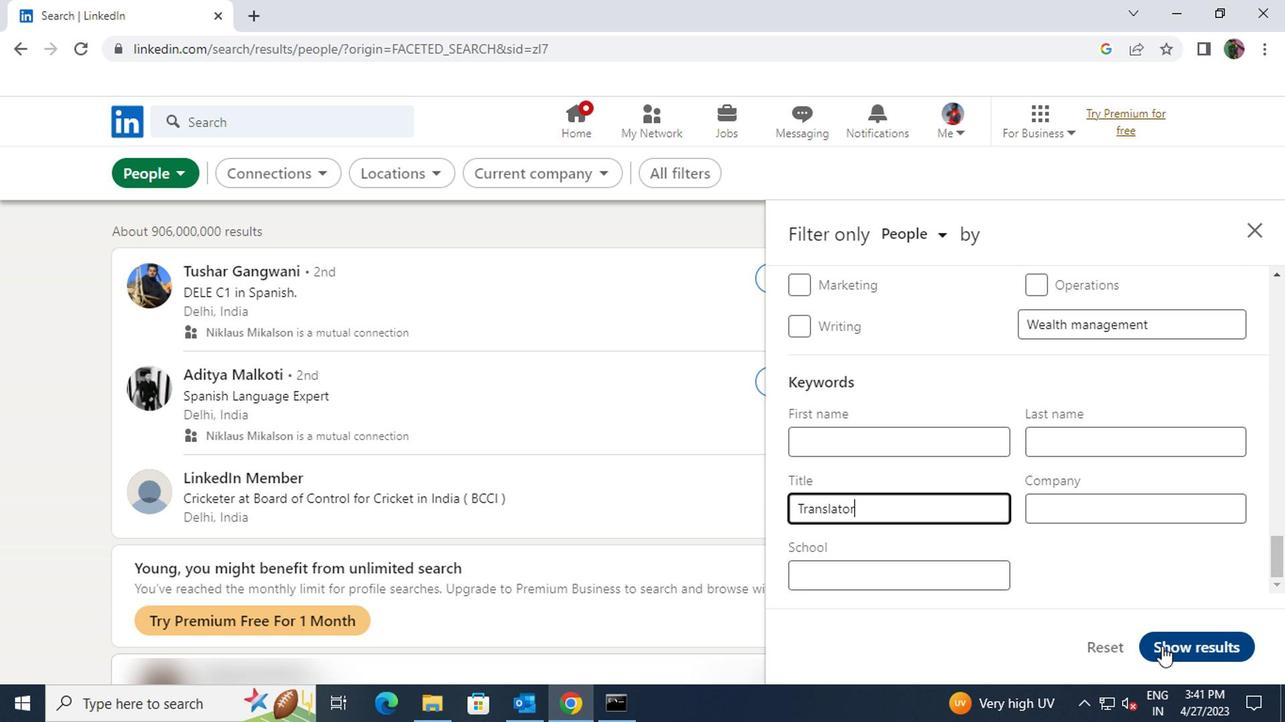 
Action: Mouse moved to (1159, 645)
Screenshot: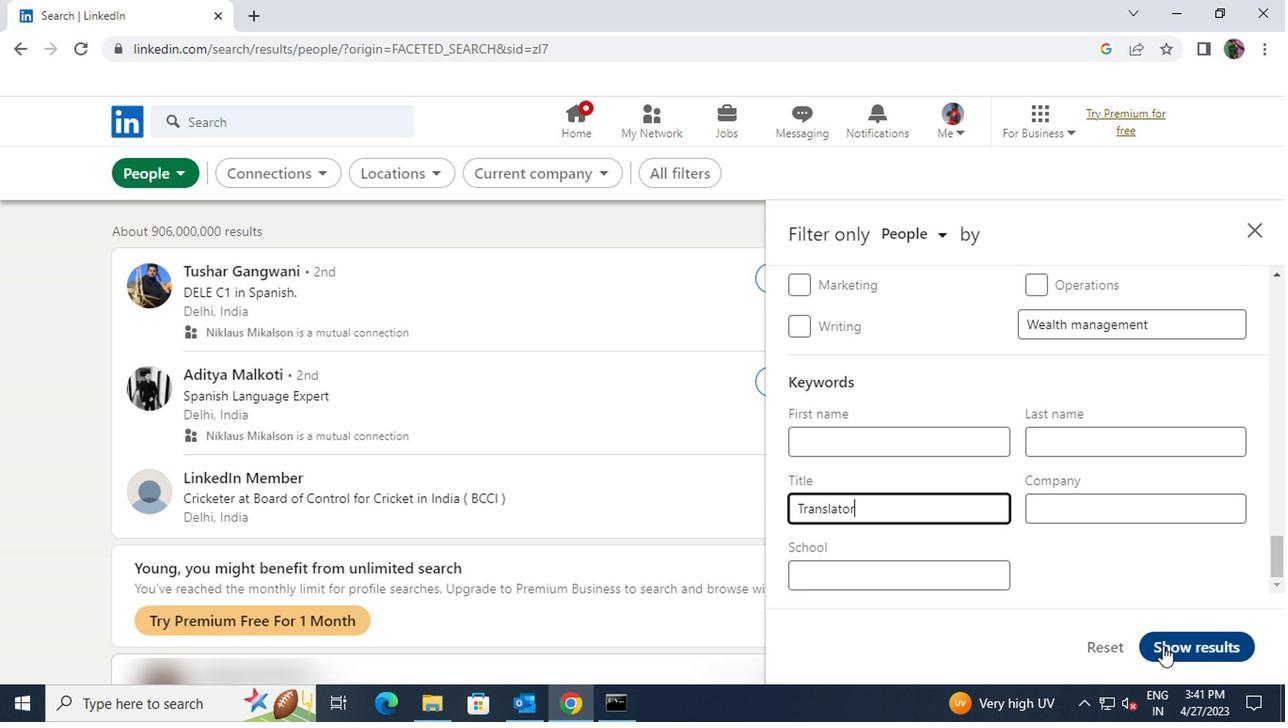 
